 Task: Create new invoice with Date Opened :30-Apr-23, Select Customer: Tortilleria La Sabrocita, Terms: Payment Term 2. Make invoice entry for item-1 with Date: 30-Apr-23, Description: Pillsbury Ready To Bake! Cookie Dough Sugar (16 oz)_x000D_
, Action: Material, Income Account: Income:Sales, Quantity: 1, Unit Price: 8.2, Discount %: 10. Make entry for item-2 with Date: 30-Apr-23, Description: Kettle Chips Sea Salt & Vinegar, Action: Material, Income Account: Income:Sales, Quantity: 2, Unit Price: 7.5, Discount %: 5. Make entry for item-3 with Date: 30-Apr-23, Description: Mountain Dew Soda Can (12 oz x 12 ct), Action: Material, Income Account: Income:Sales, Quantity: 1, Unit Price: 8.5, Discount %: 7. Write Notes: 'Looking forward to serving you again.'. Post Invoice with Post Date: 30-Apr-23, Post to Accounts: Assets:Accounts Receivable. Pay / Process Payment with Transaction Date: 15-May-23, Amount: 29.535, Transfer Account: Checking Account. Print Invoice, display notes by going to Option, then go to Display Tab and check 'Invoice Notes'.
Action: Mouse pressed left at (138, 25)
Screenshot: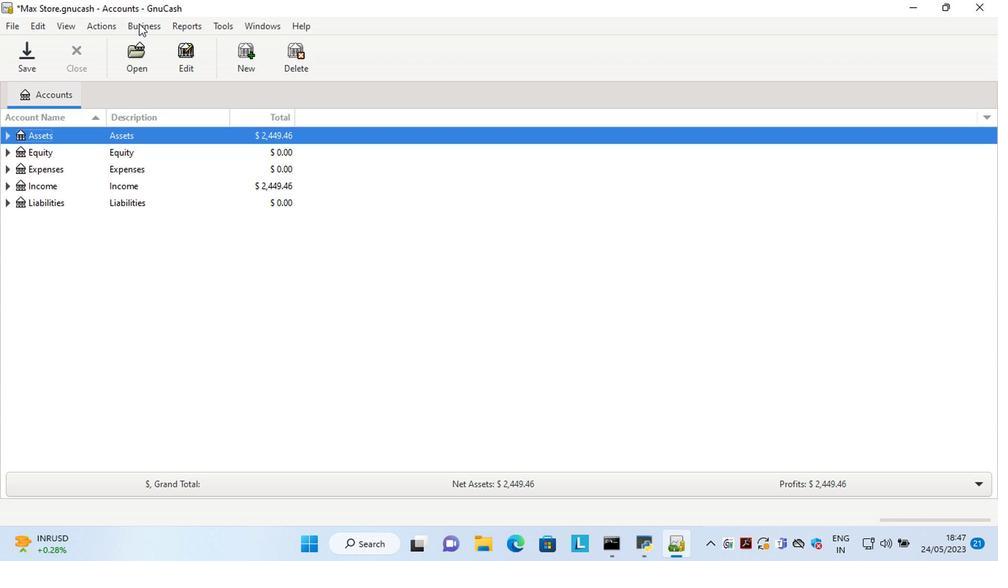
Action: Mouse moved to (307, 97)
Screenshot: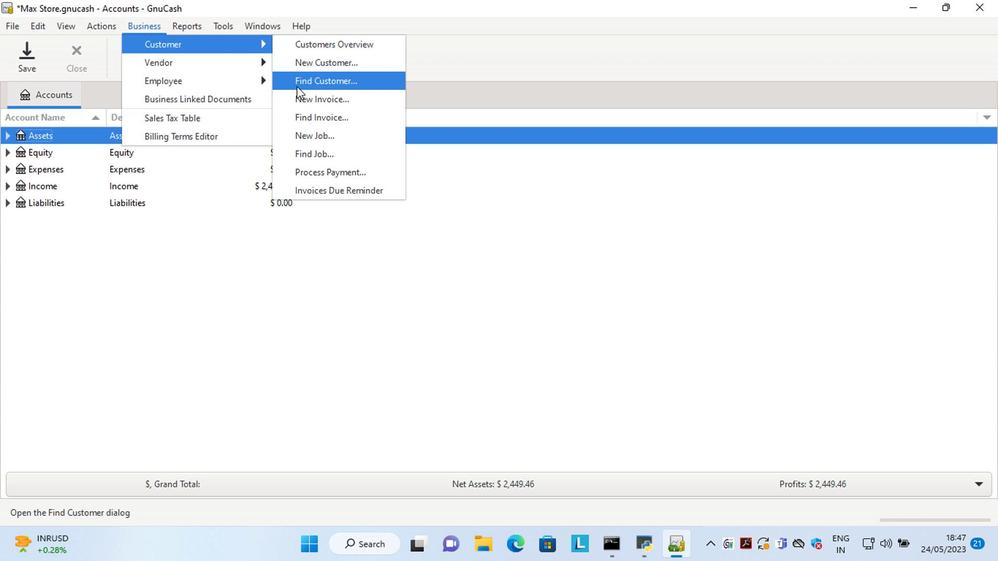 
Action: Mouse pressed left at (307, 97)
Screenshot: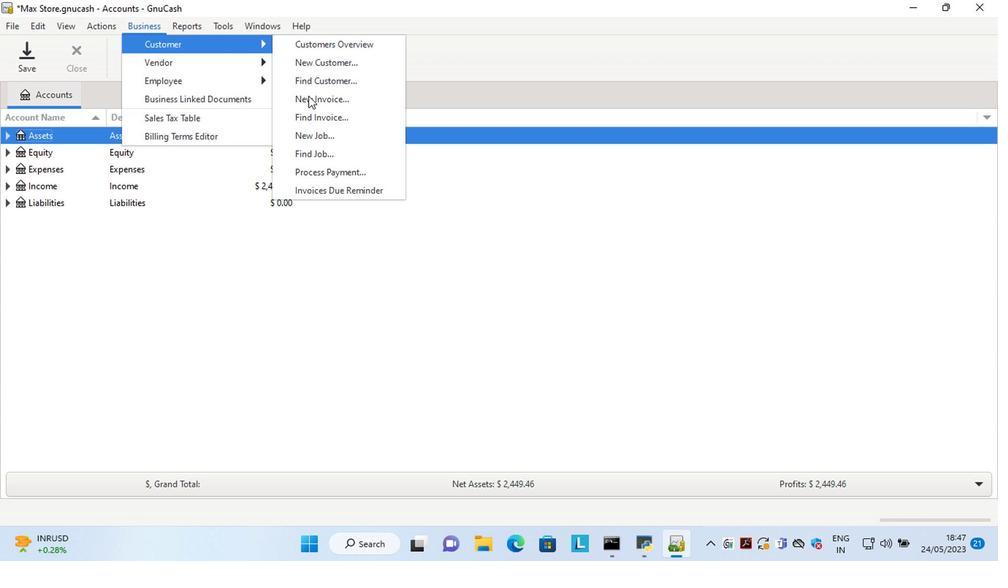 
Action: Mouse moved to (530, 223)
Screenshot: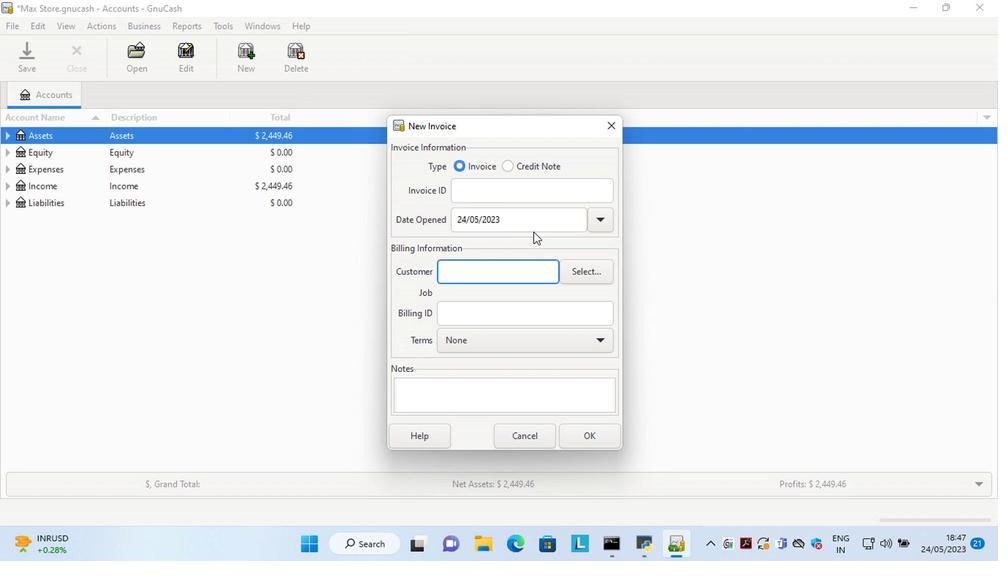 
Action: Mouse pressed left at (530, 223)
Screenshot: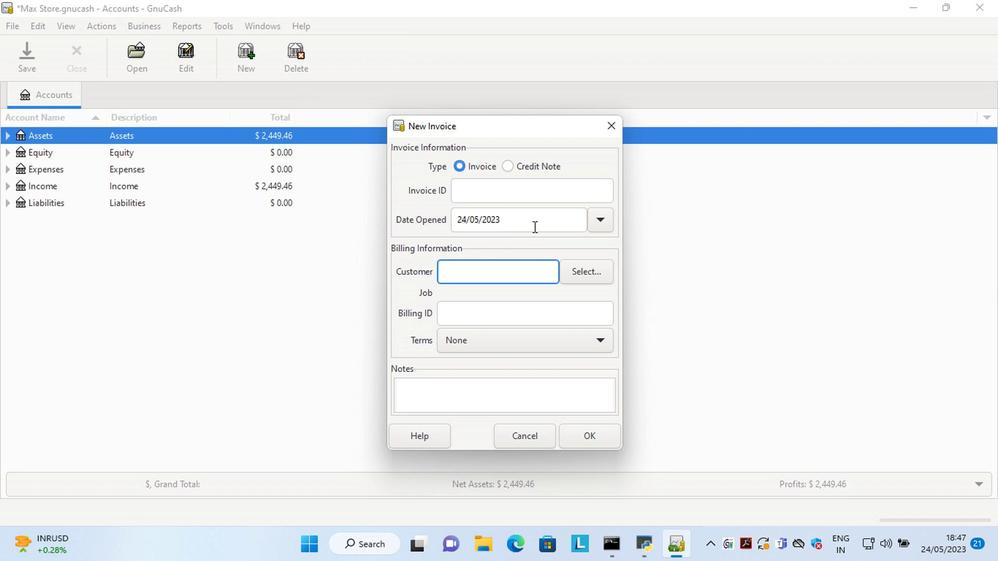 
Action: Key pressed <Key.left><Key.left><Key.left><Key.left><Key.left><Key.left><Key.left><Key.left><Key.left><Key.left><Key.left><Key.left><Key.left><Key.delete><Key.delete>30<Key.right><Key.right><Key.delete>4<Key.tab>
Screenshot: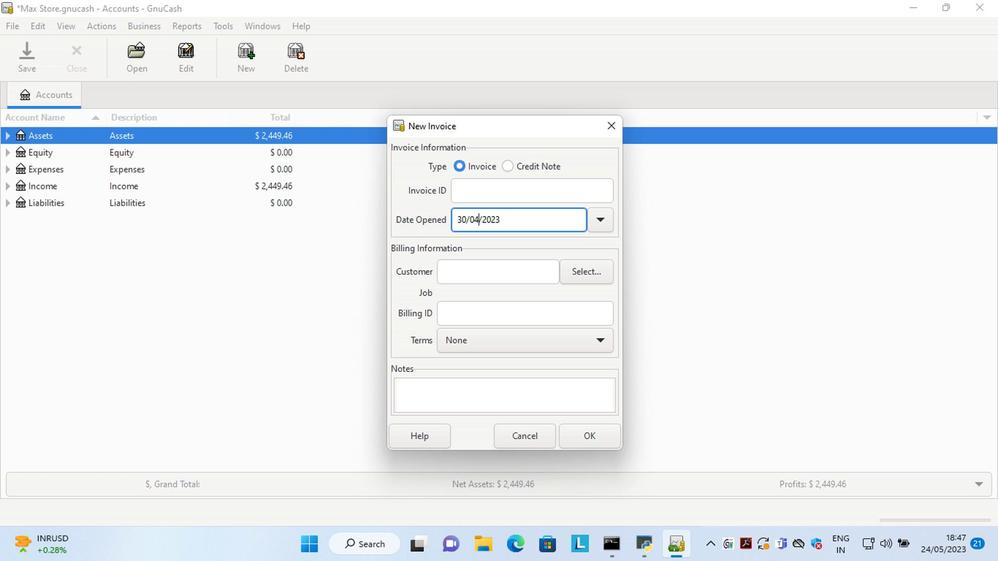 
Action: Mouse moved to (590, 276)
Screenshot: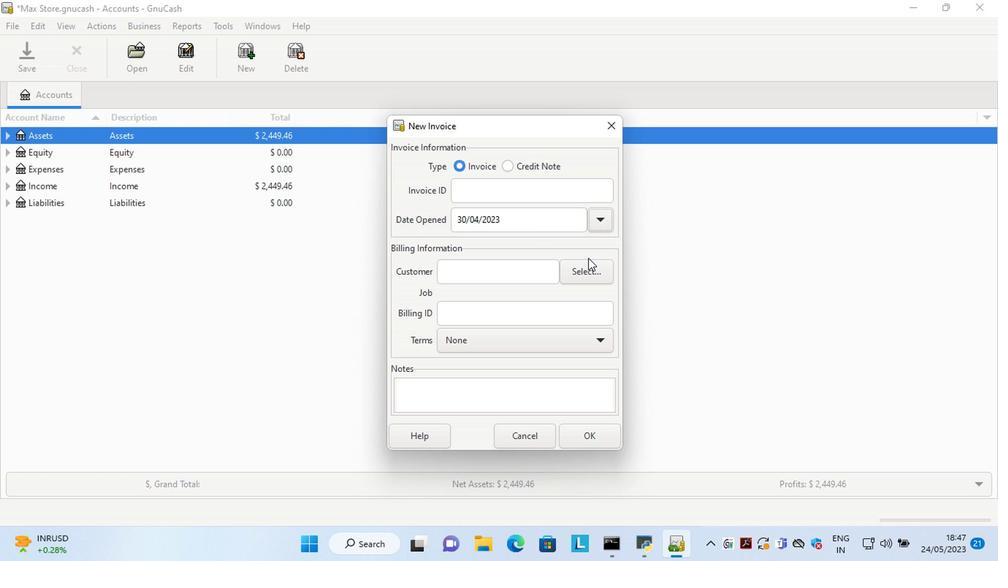 
Action: Mouse pressed left at (590, 276)
Screenshot: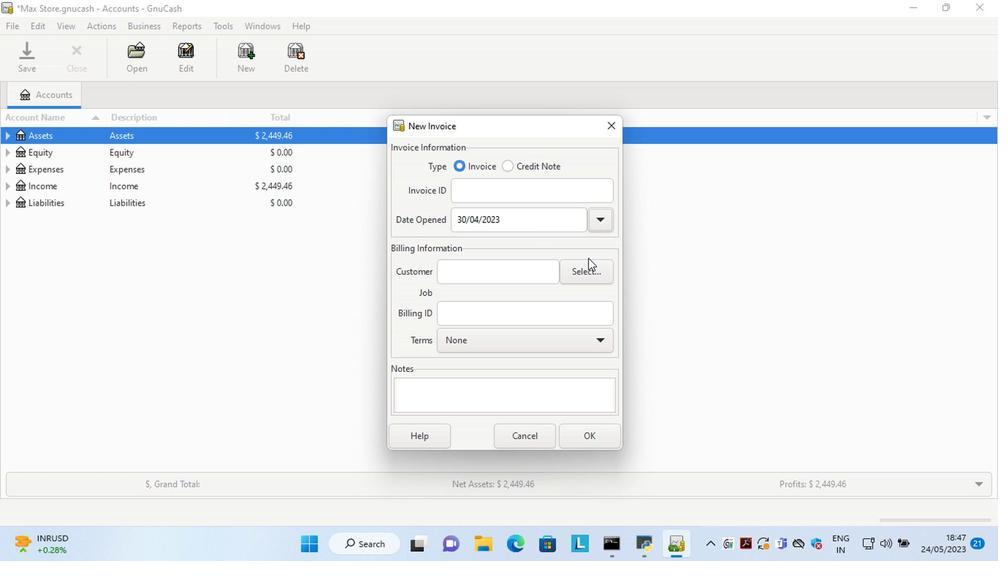 
Action: Mouse moved to (508, 253)
Screenshot: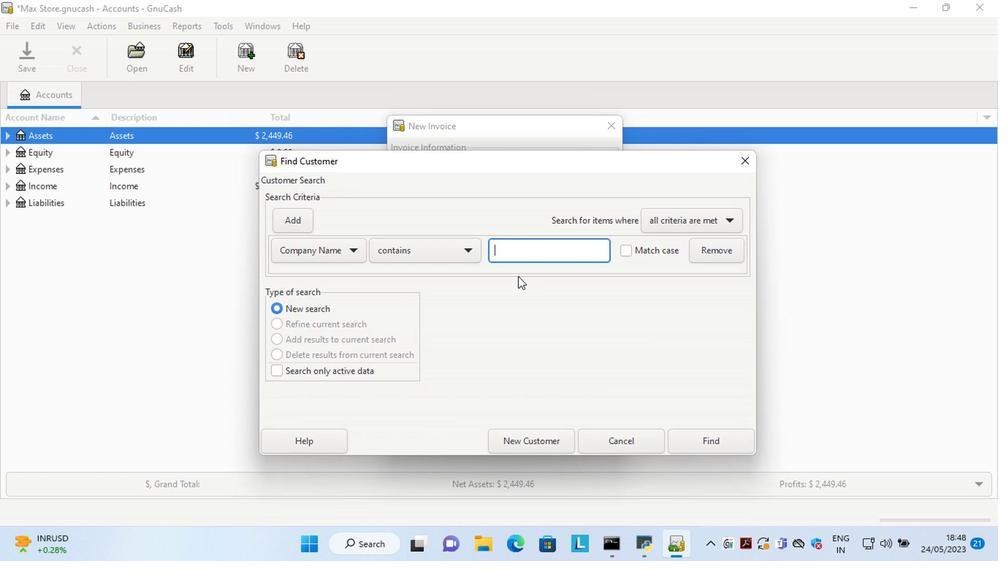
Action: Mouse pressed left at (508, 253)
Screenshot: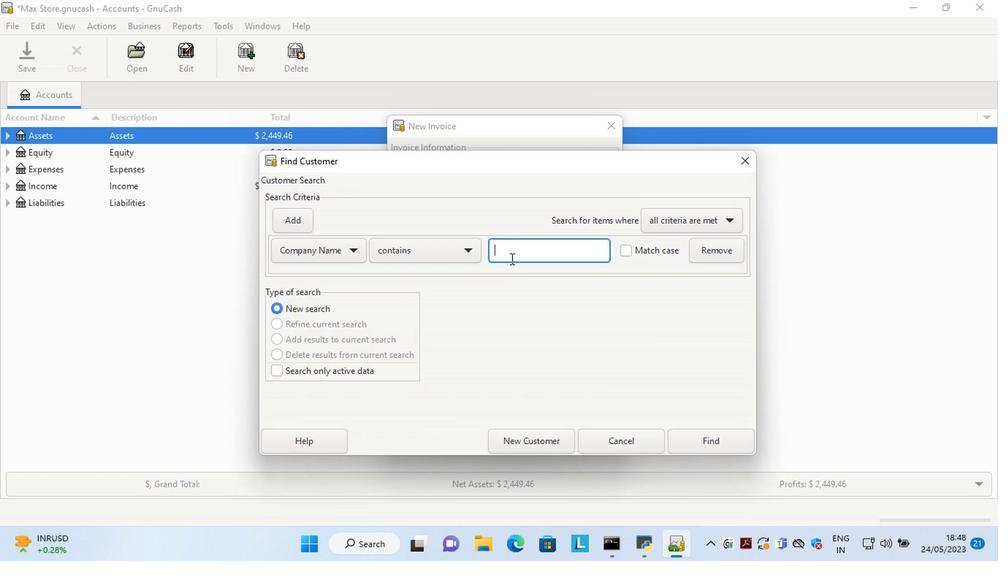 
Action: Key pressed <Key.shift>Torli<Key.backspace><Key.backspace>tilleria
Screenshot: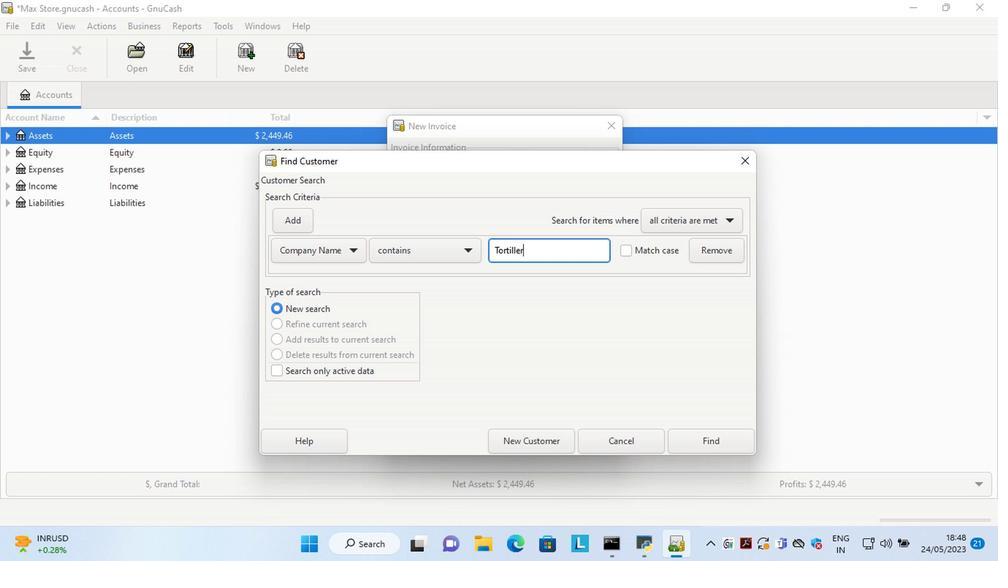 
Action: Mouse moved to (711, 441)
Screenshot: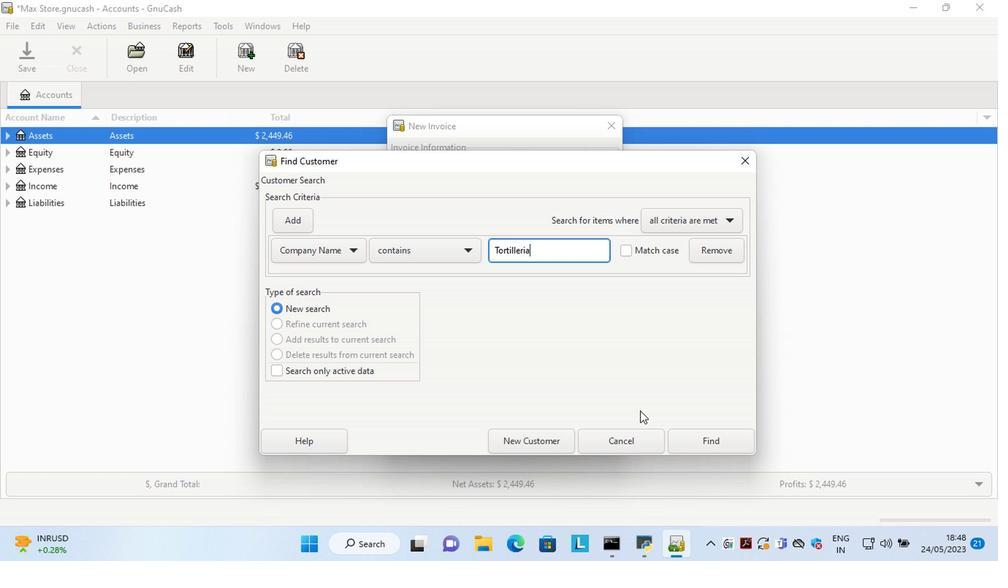 
Action: Mouse pressed left at (711, 441)
Screenshot: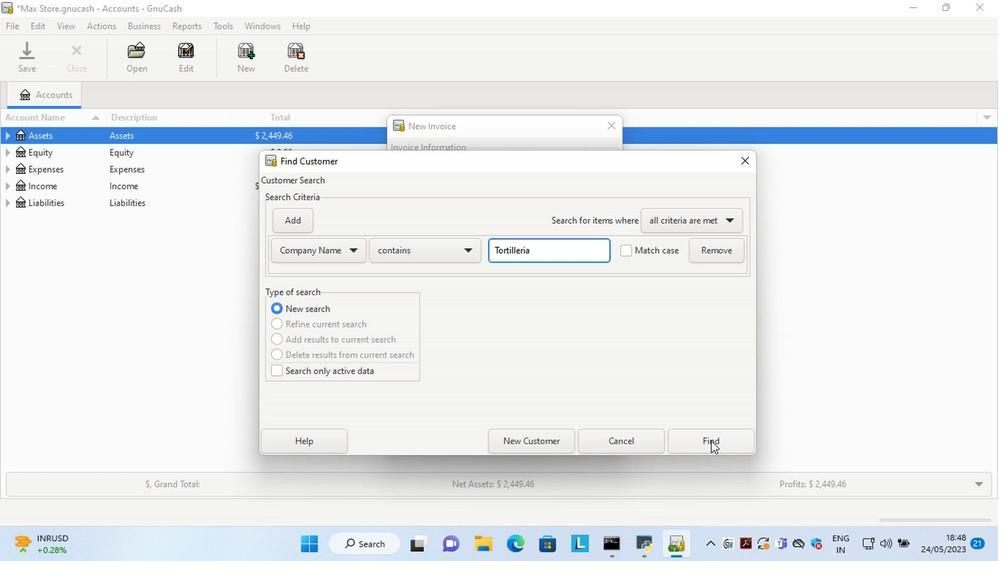 
Action: Mouse moved to (482, 292)
Screenshot: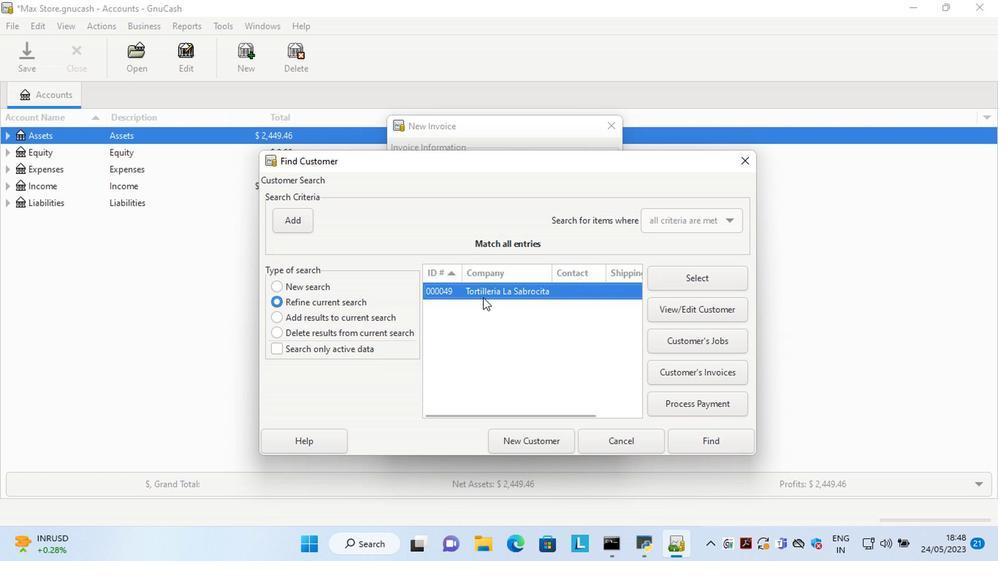 
Action: Mouse pressed left at (482, 292)
Screenshot: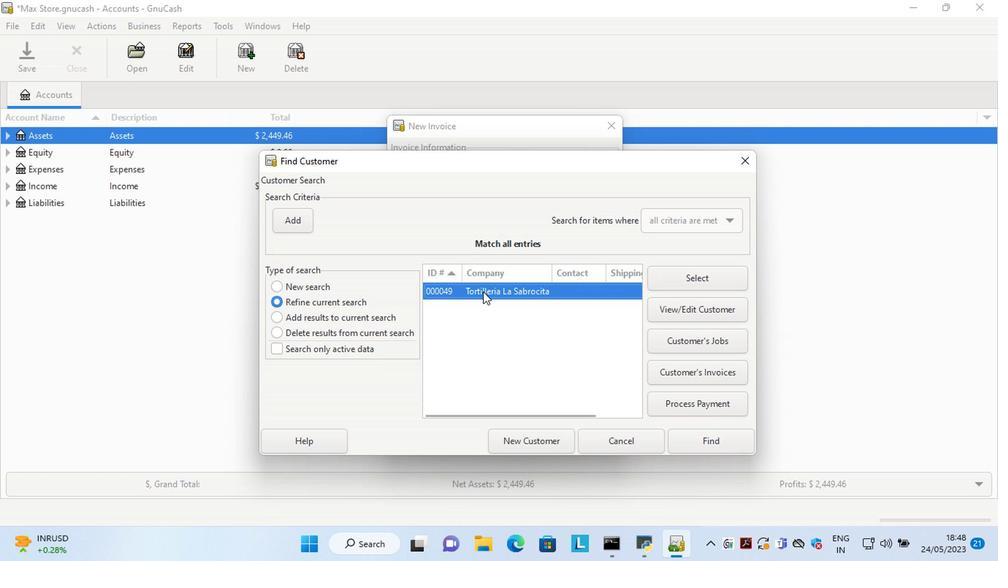 
Action: Mouse pressed left at (482, 292)
Screenshot: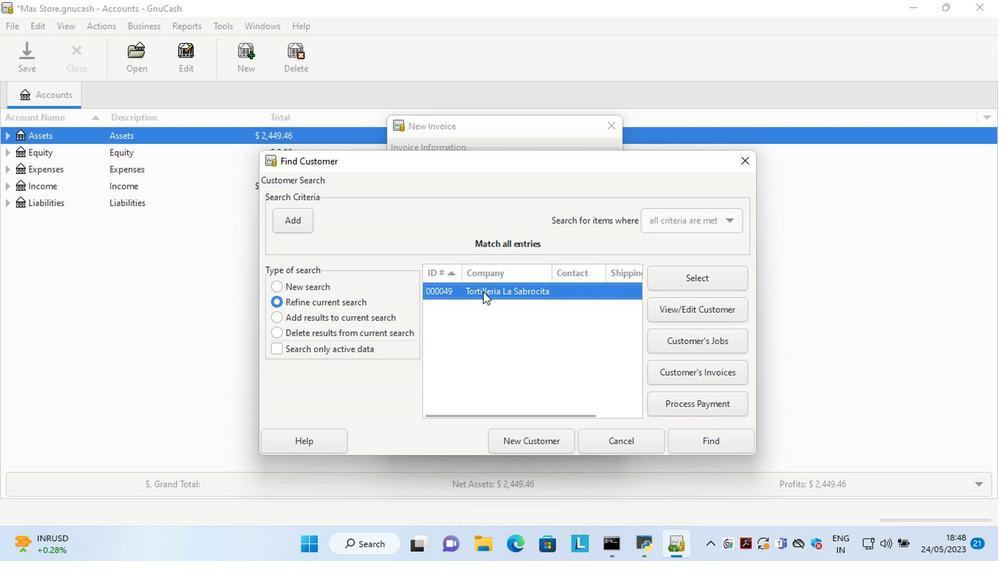 
Action: Mouse moved to (515, 349)
Screenshot: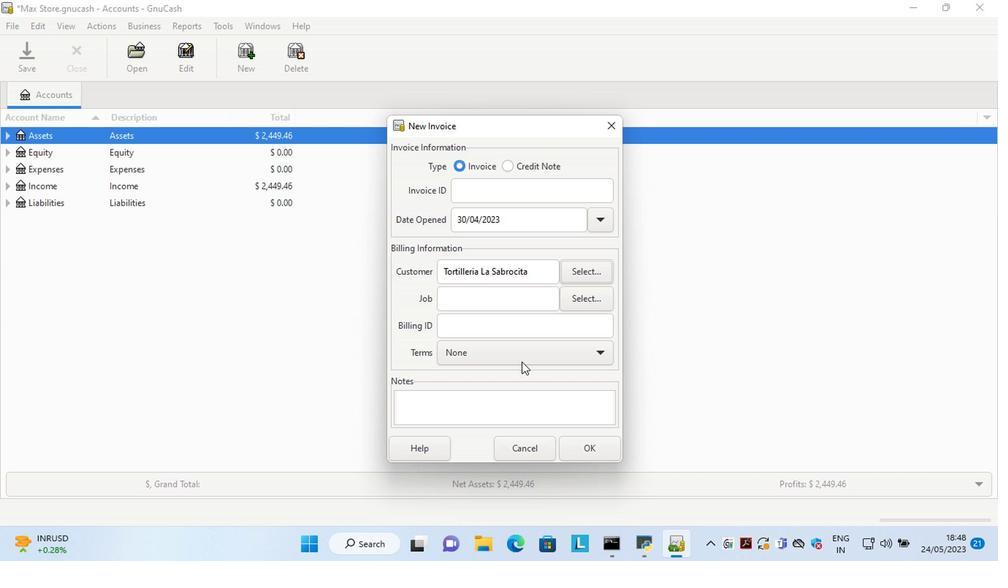 
Action: Mouse pressed left at (515, 349)
Screenshot: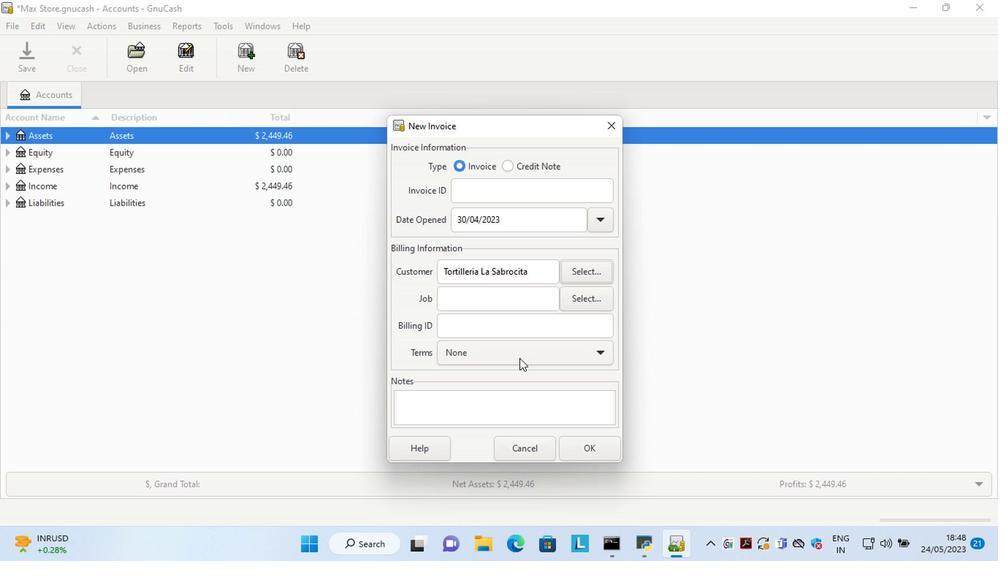 
Action: Mouse moved to (495, 395)
Screenshot: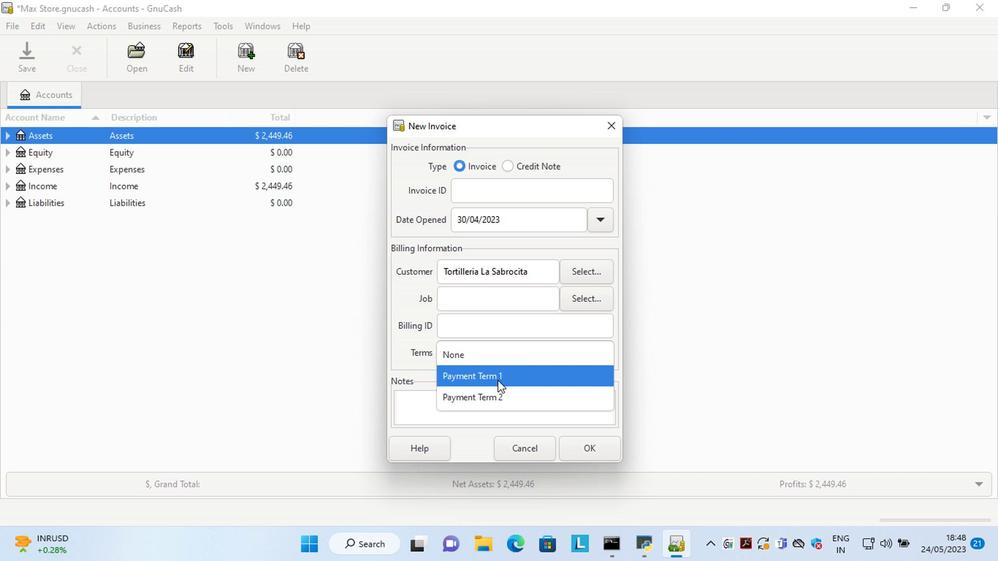 
Action: Mouse pressed left at (495, 395)
Screenshot: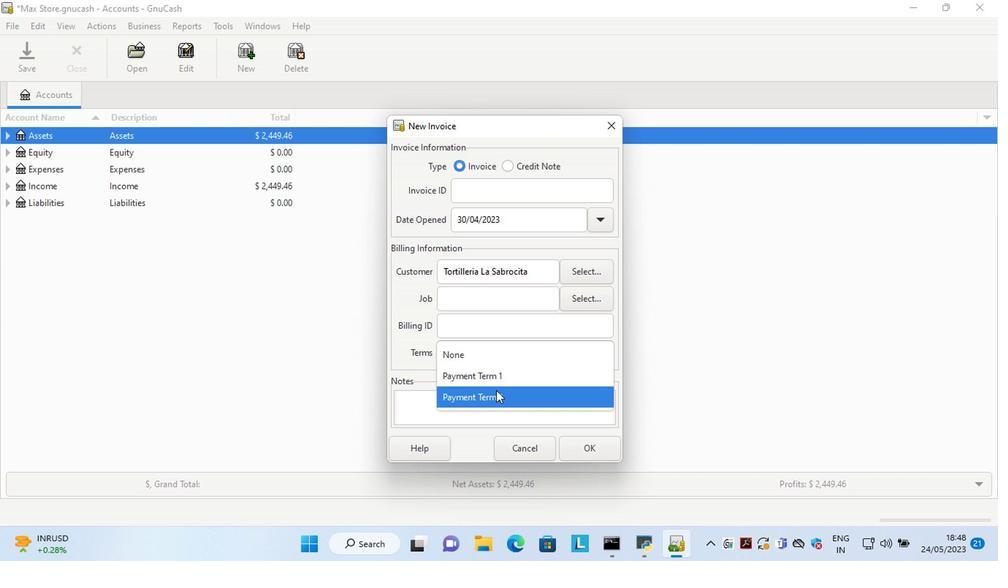 
Action: Mouse moved to (585, 452)
Screenshot: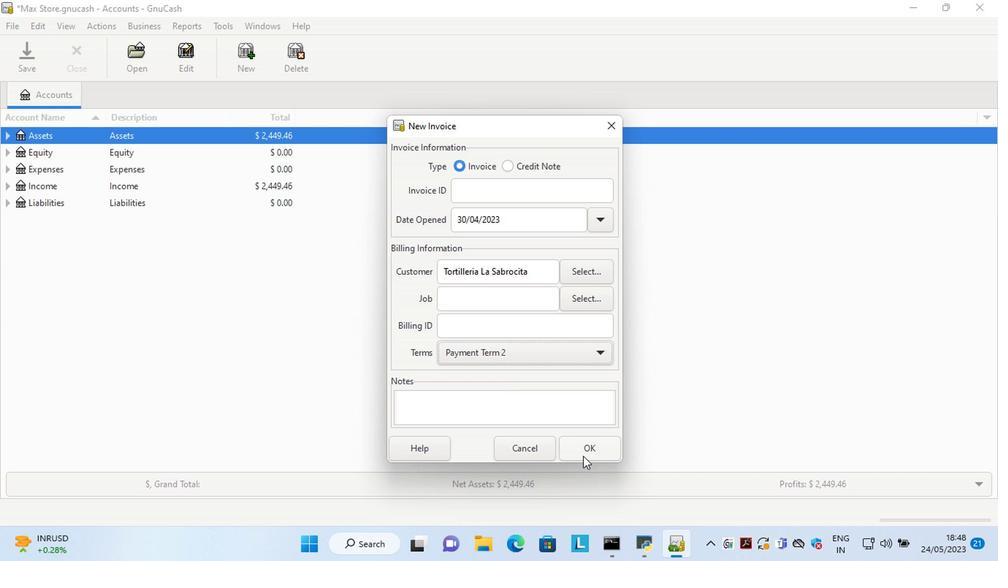
Action: Mouse pressed left at (585, 452)
Screenshot: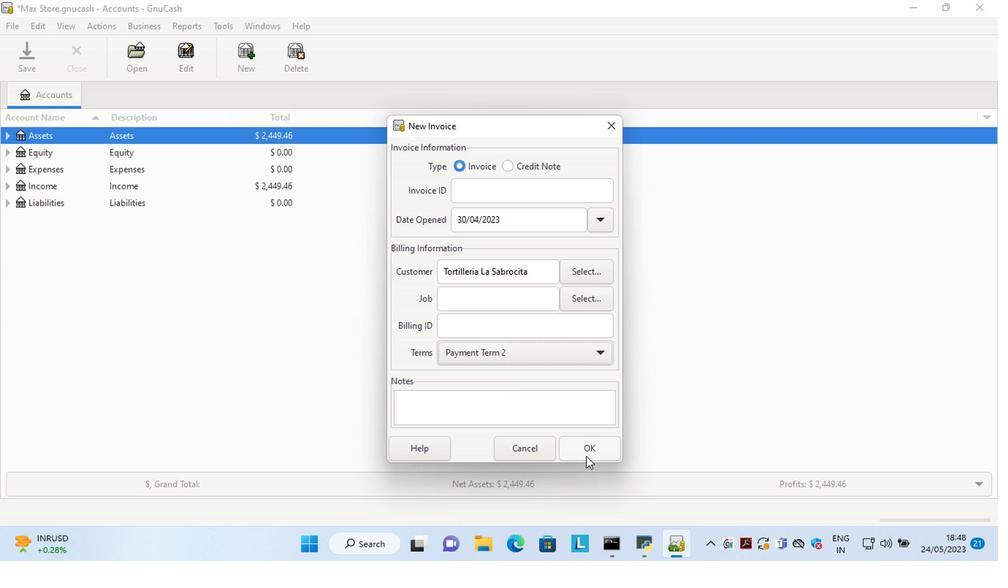 
Action: Mouse moved to (450, 429)
Screenshot: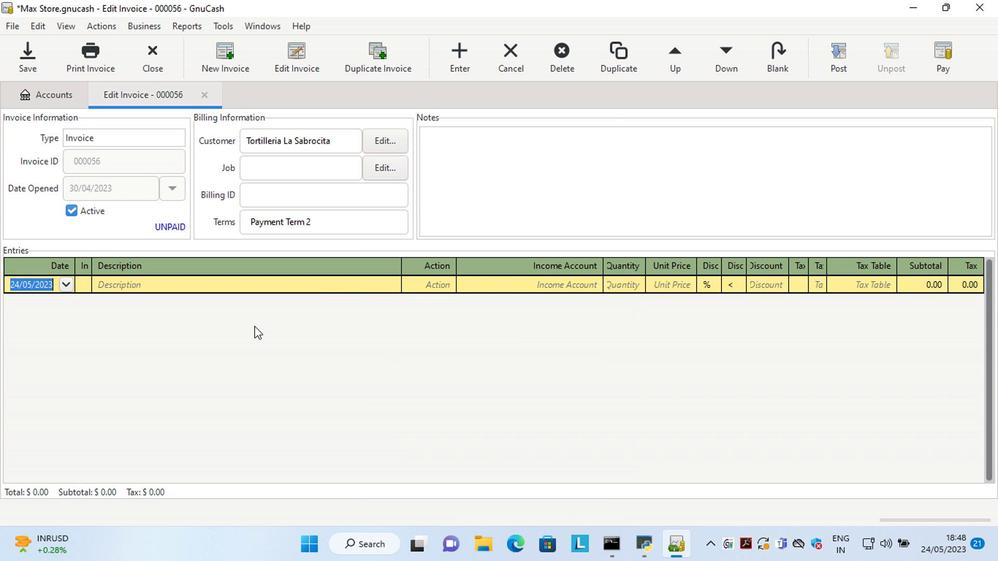 
Action: Key pressed <Key.left><Key.left><Key.left>
Screenshot: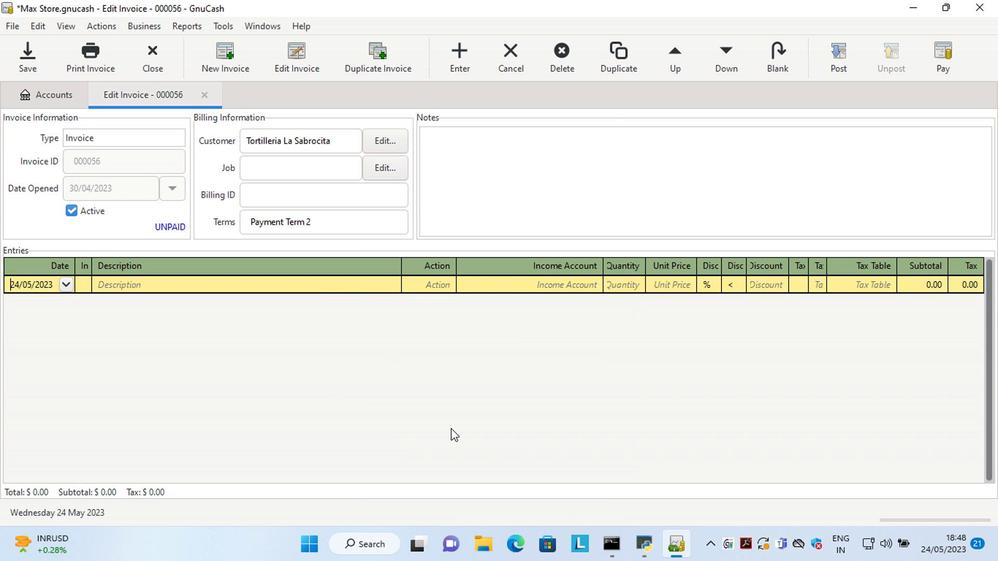 
Action: Mouse moved to (450, 429)
Screenshot: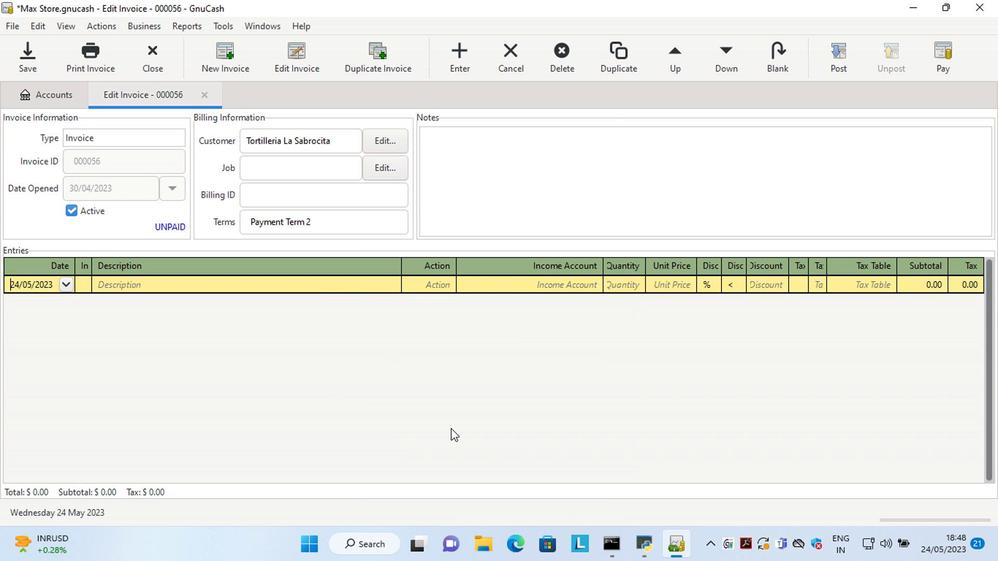 
Action: Key pressed <Key.delete><Key.delete>30<Key.tab><Key.right><Key.left><Key.left>
Screenshot: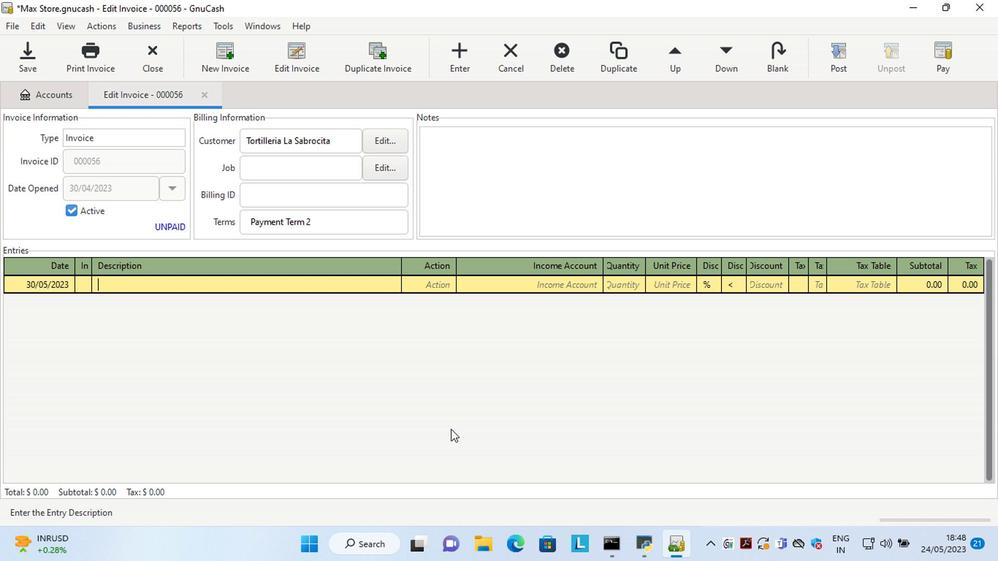 
Action: Mouse moved to (37, 283)
Screenshot: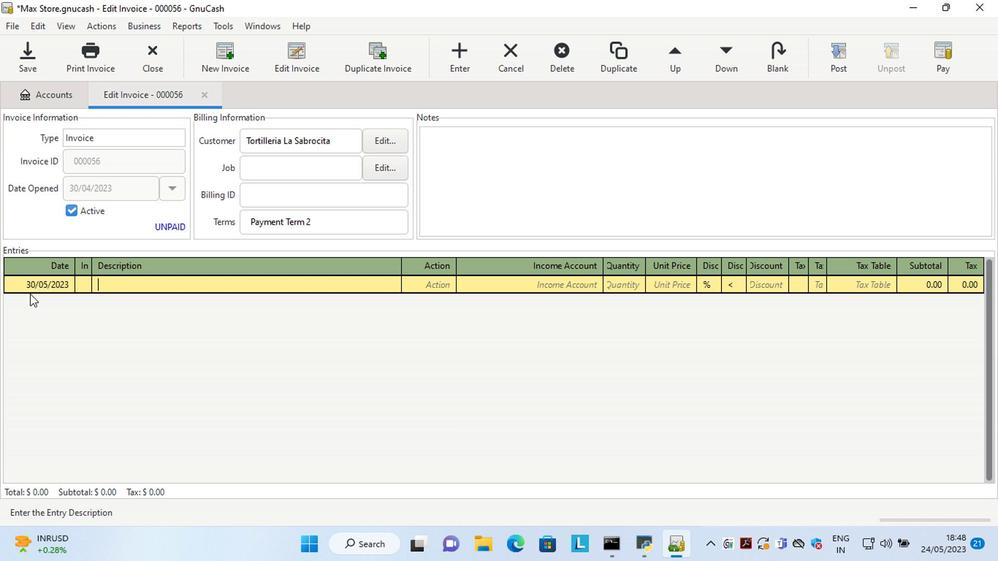 
Action: Mouse pressed left at (37, 283)
Screenshot: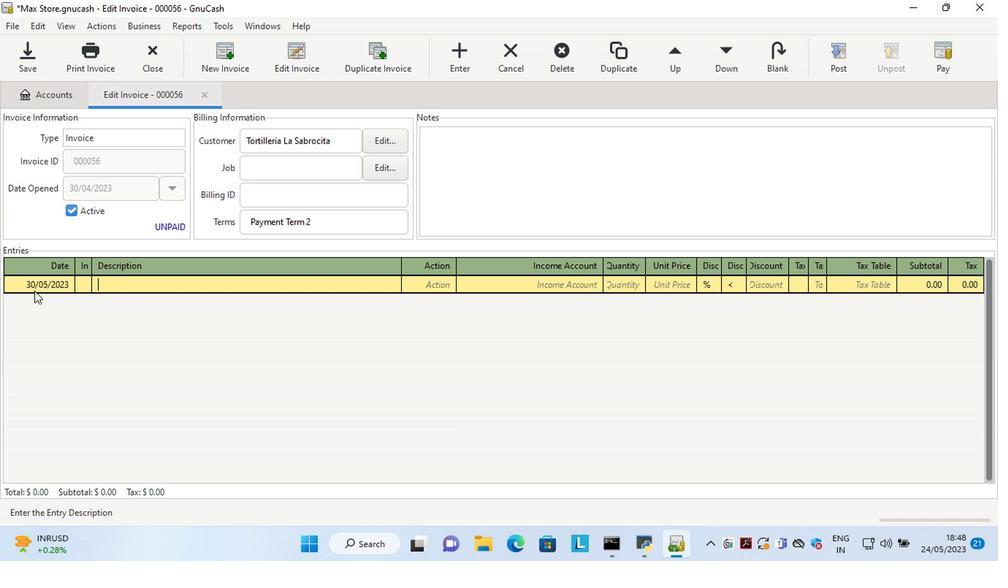 
Action: Mouse moved to (378, 353)
Screenshot: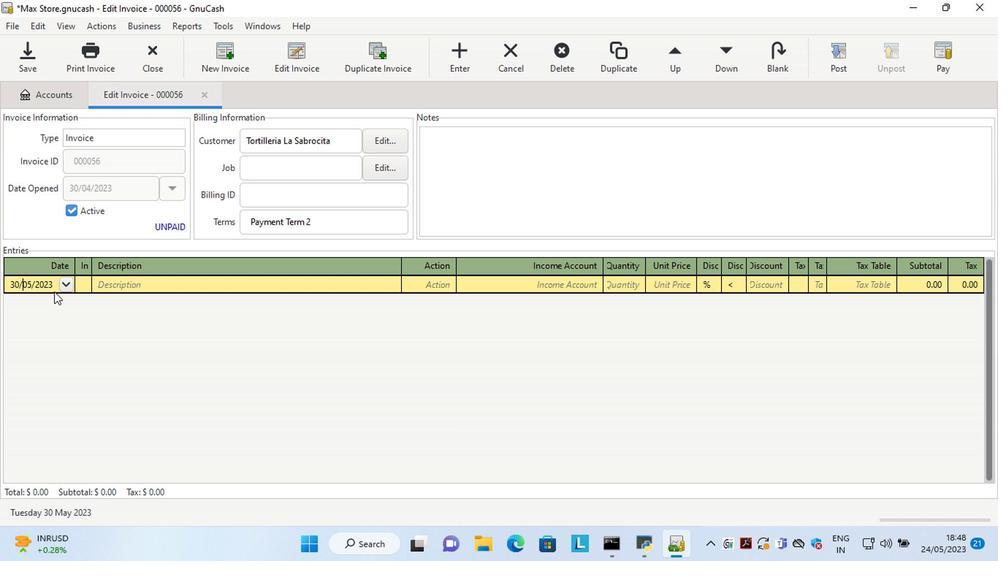 
Action: Key pressed <Key.right><Key.delete>4<Key.tab><Key.shift>Pillsbury<Key.space><Key.shift>Ready<Key.space><Key.shift>To<Key.space><Key.shift>Bake<Key.shift>!<Key.space><Key.shift>Cookie<Key.space><Key.shift>Dough<Key.space><Key.shift>Sugar<Key.space><Key.shift_r>(16<Key.space>oz<Key.shift_r>)<Key.tab>ma<Key.tab>sale<Key.tab>1<Key.tab>8.20
Screenshot: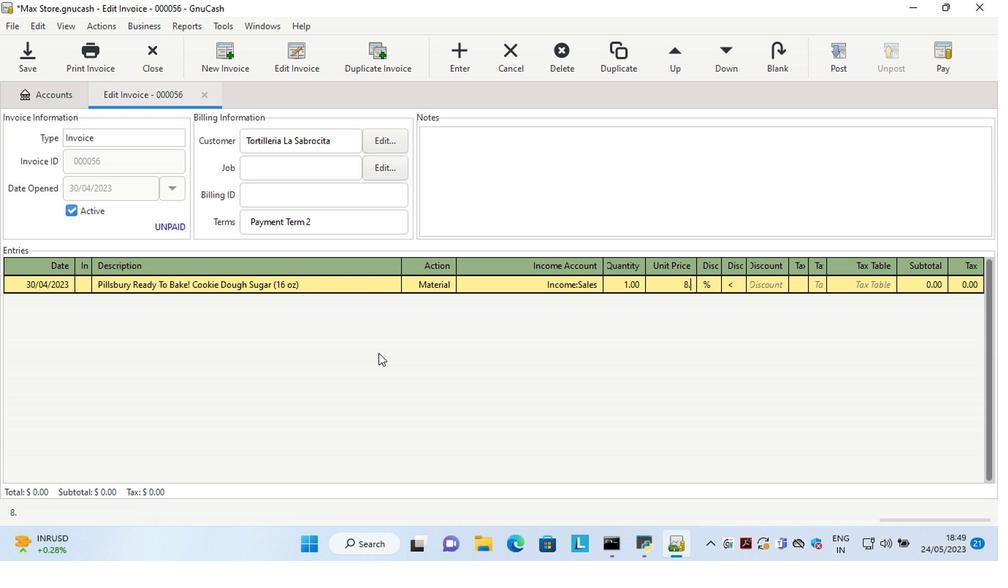 
Action: Mouse moved to (735, 286)
Screenshot: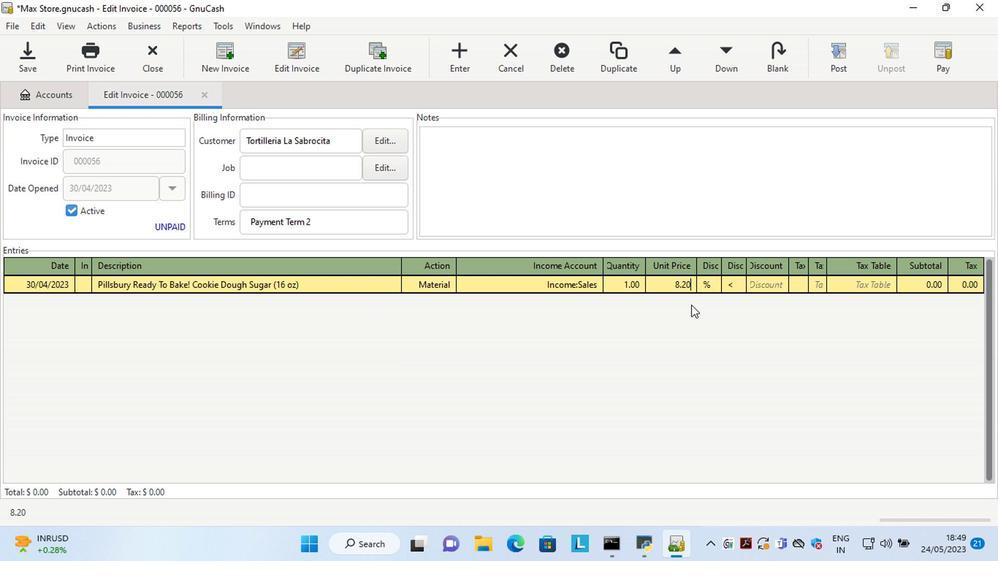 
Action: Mouse pressed left at (735, 286)
Screenshot: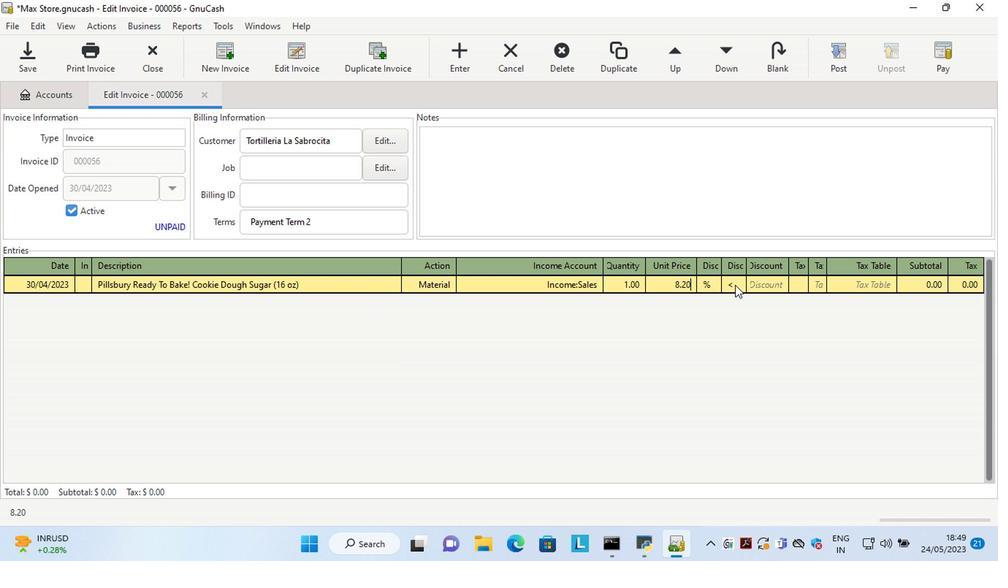 
Action: Mouse moved to (759, 283)
Screenshot: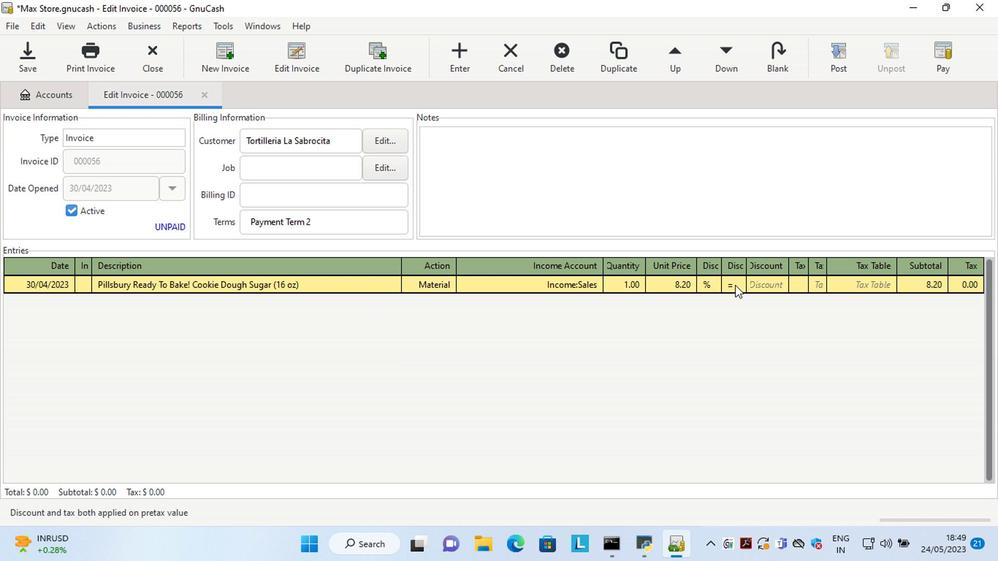 
Action: Mouse pressed left at (759, 283)
Screenshot: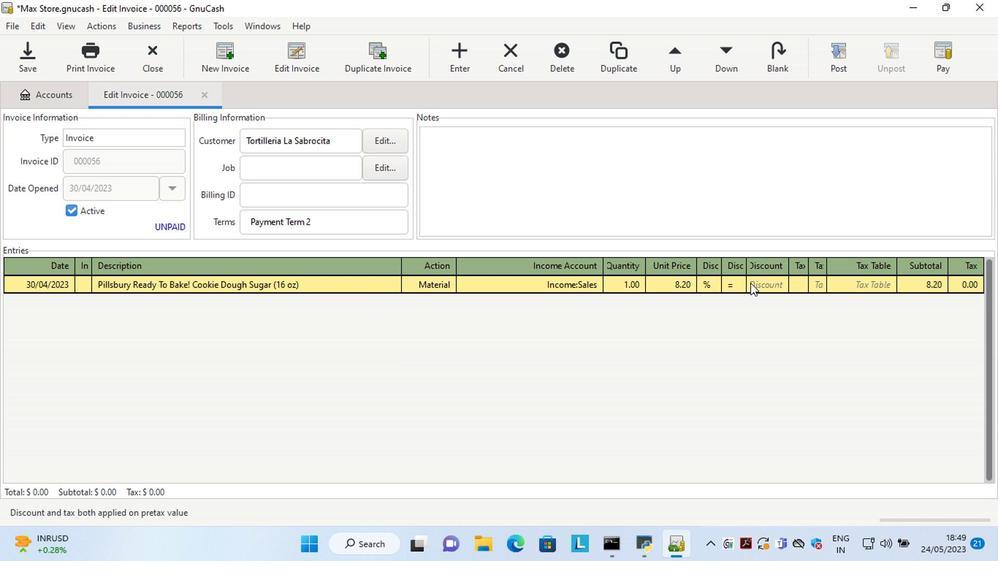 
Action: Key pressed 10<Key.tab><Key.tab><Key.shift>Kettle<Key.space><Key.shift>Chips<Key.space><Key.shift>Sea<Key.space><Key.shift>Salt<Key.space><Key.shift>&<Key.space><Key.shift>Vinegar<Key.tab>ma<Key.tab>sale<Key.tab>2<Key.tab>7.5<Key.tab>
Screenshot: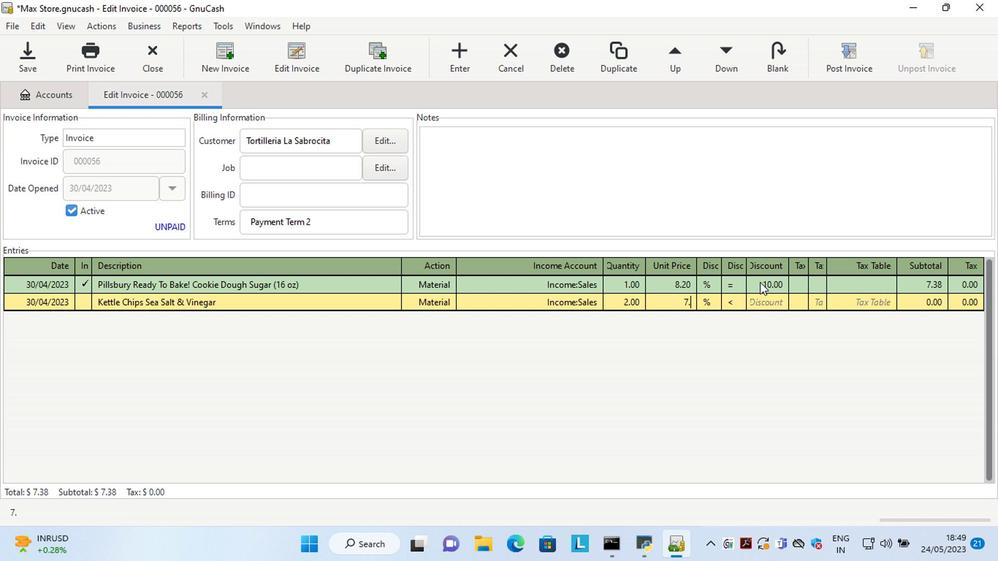 
Action: Mouse moved to (733, 306)
Screenshot: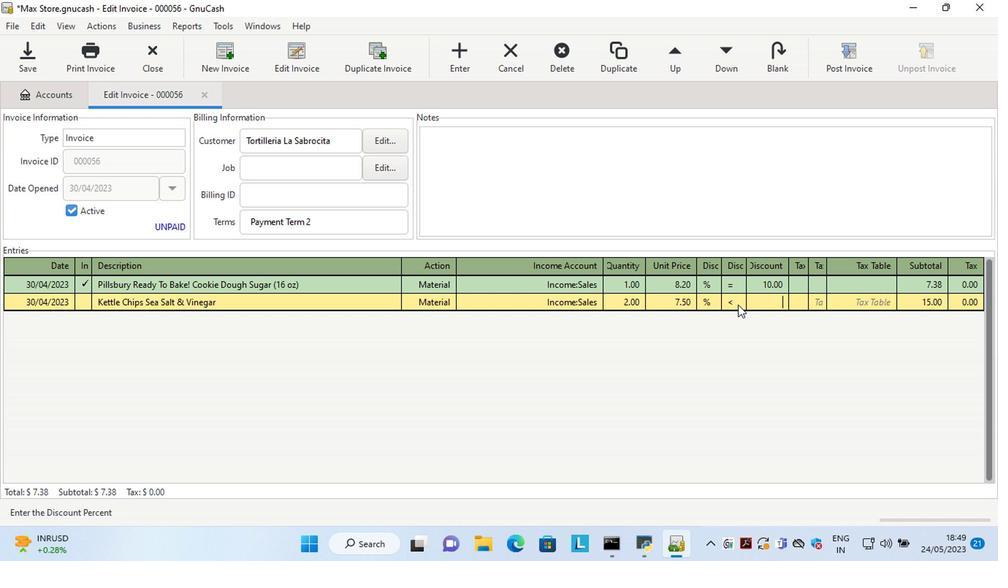 
Action: Mouse pressed left at (734, 306)
Screenshot: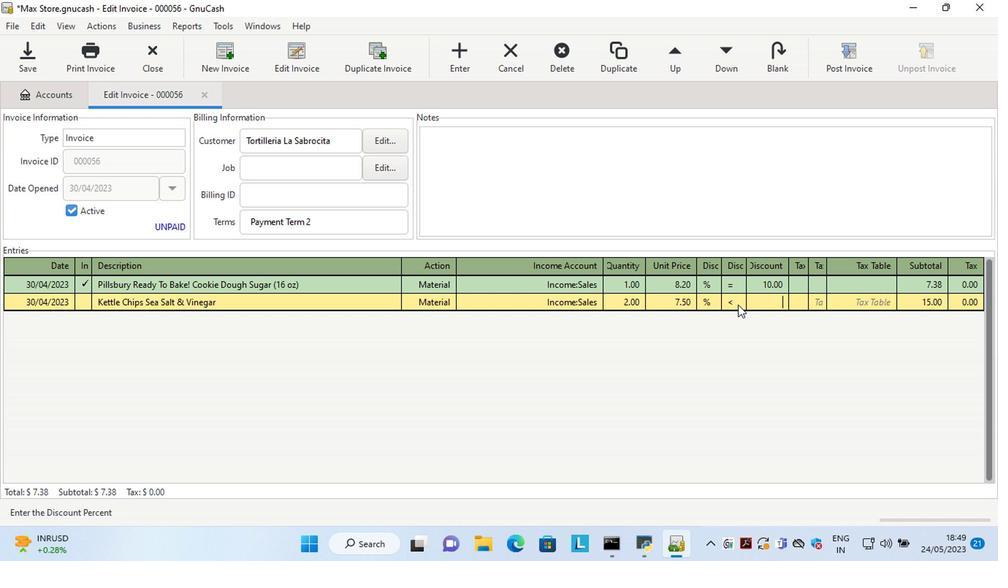 
Action: Mouse moved to (777, 299)
Screenshot: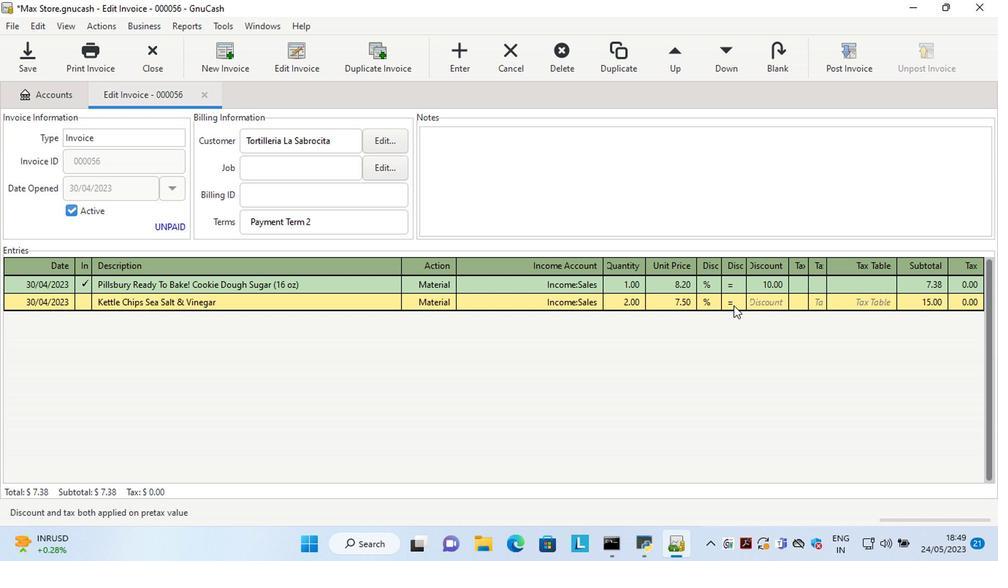 
Action: Mouse pressed left at (777, 299)
Screenshot: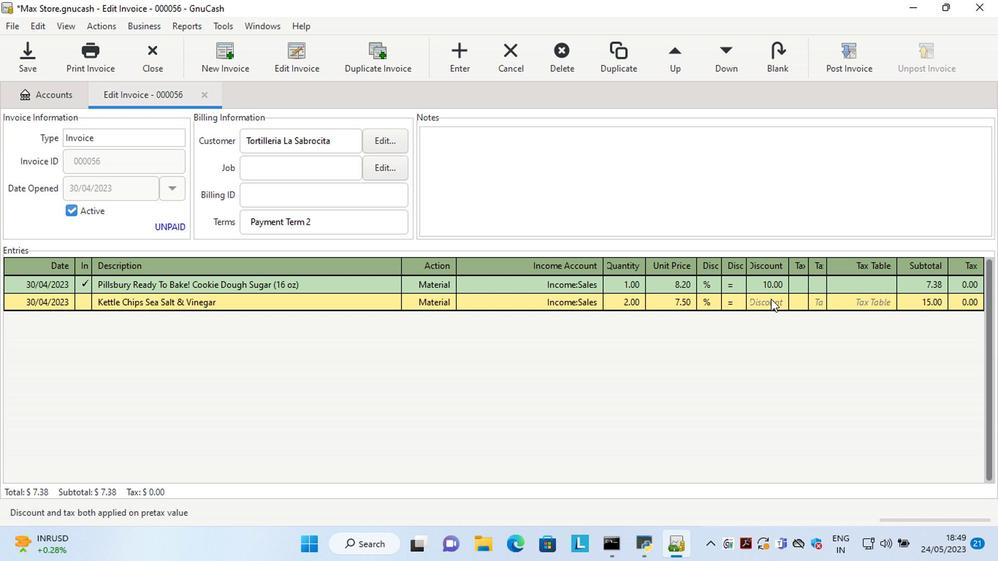 
Action: Key pressed 5<Key.tab><Key.tab><Key.shift>Mountain<Key.space><Key.shift>Dew<Key.space><Key.shift>Soda<Key.space><Key.shift>Can<Key.space><Key.shift_r>(12<Key.space>oz<Key.space>x<Key.space>12<Key.space>ct<Key.shift_r>)<Key.tab>ma<Key.tab>in<Key.down><Key.down><Key.down><Key.tab>1<Key.tab>8.5<Key.tab>
Screenshot: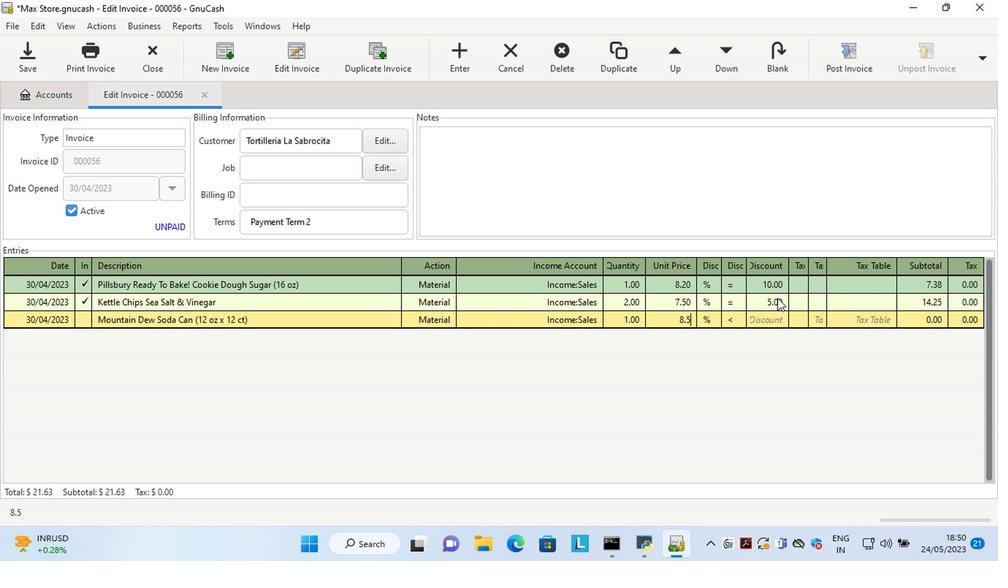 
Action: Mouse moved to (731, 320)
Screenshot: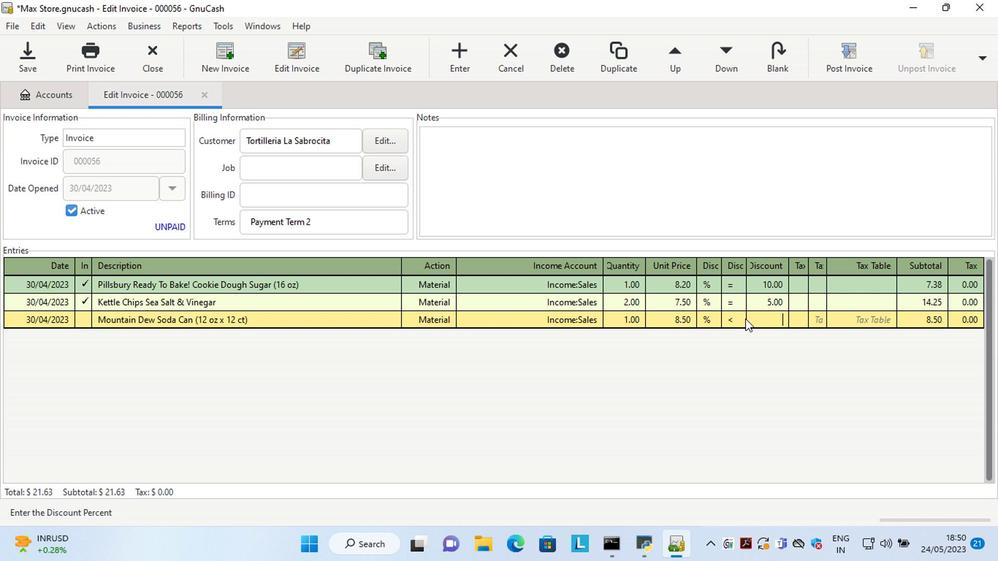 
Action: Mouse pressed left at (731, 320)
Screenshot: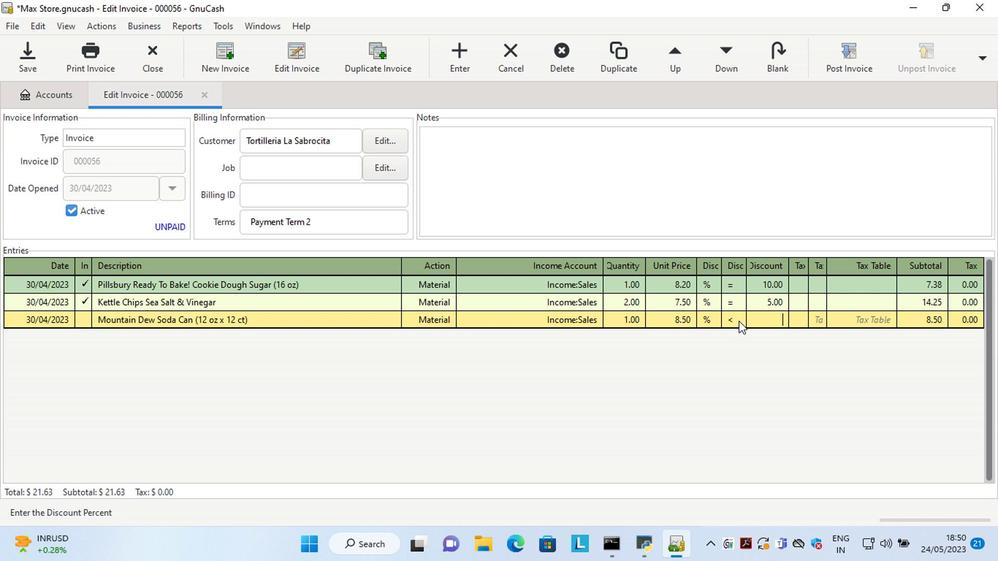 
Action: Mouse moved to (766, 318)
Screenshot: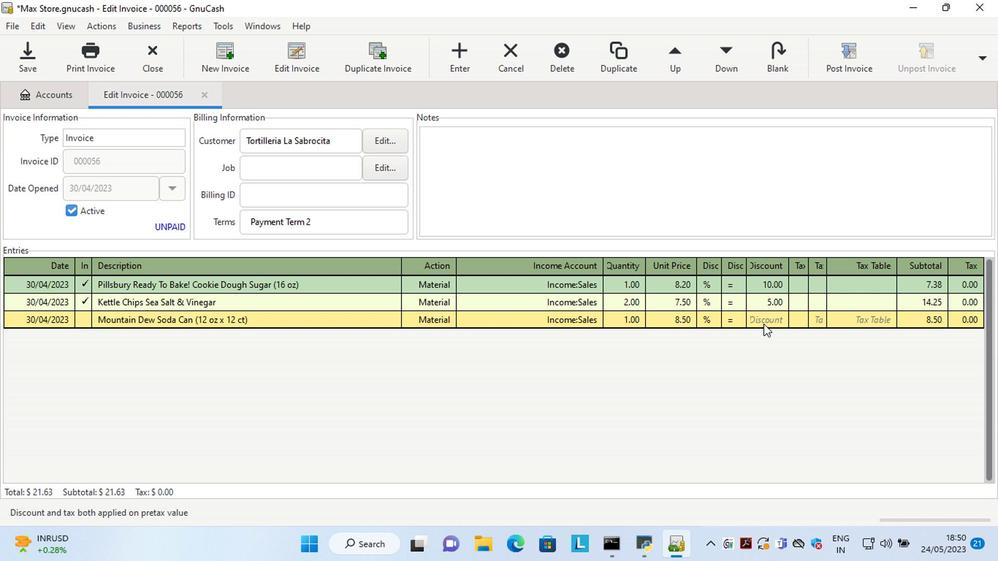 
Action: Mouse pressed left at (766, 318)
Screenshot: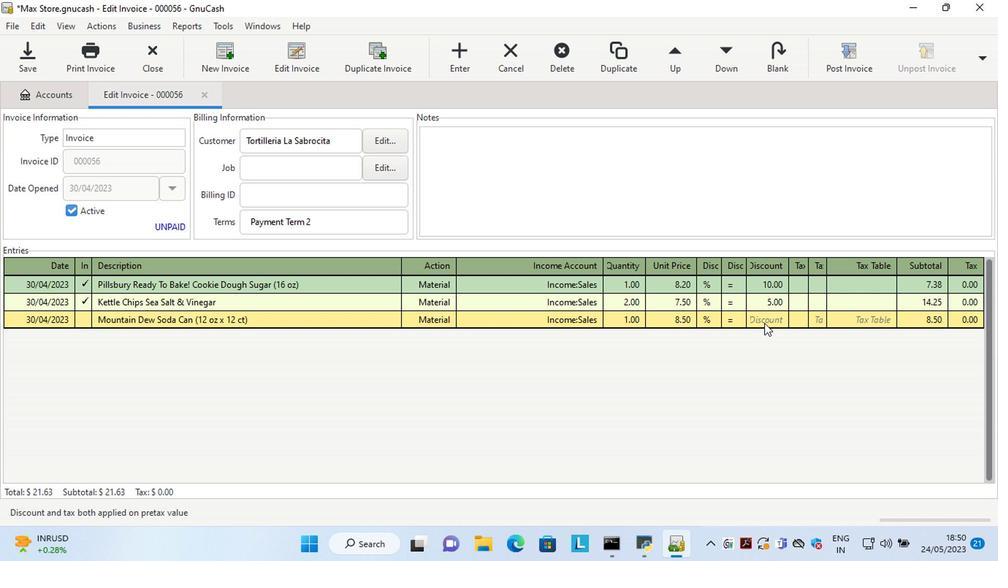 
Action: Key pressed 7<Key.tab>
Screenshot: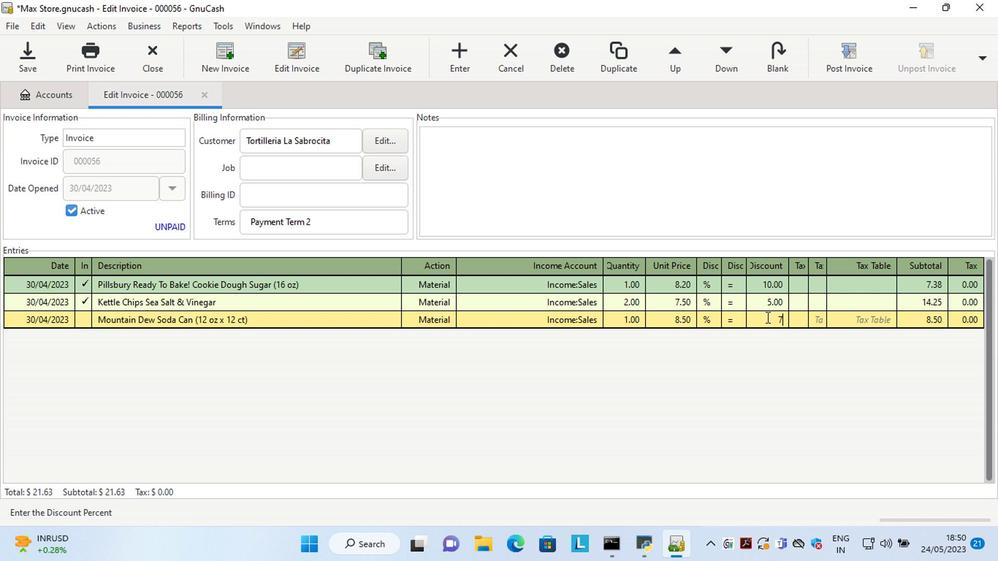 
Action: Mouse moved to (547, 182)
Screenshot: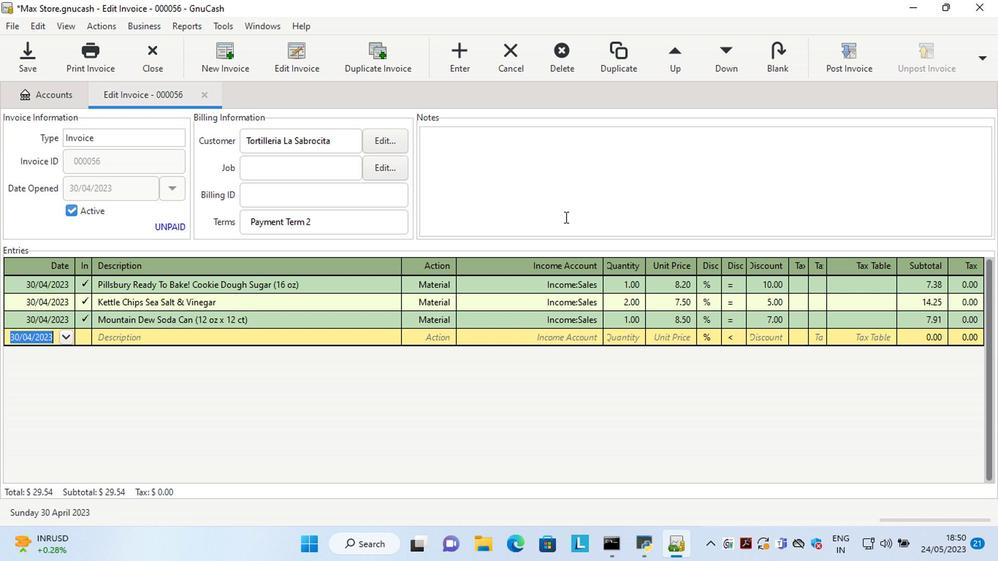 
Action: Mouse pressed left at (547, 182)
Screenshot: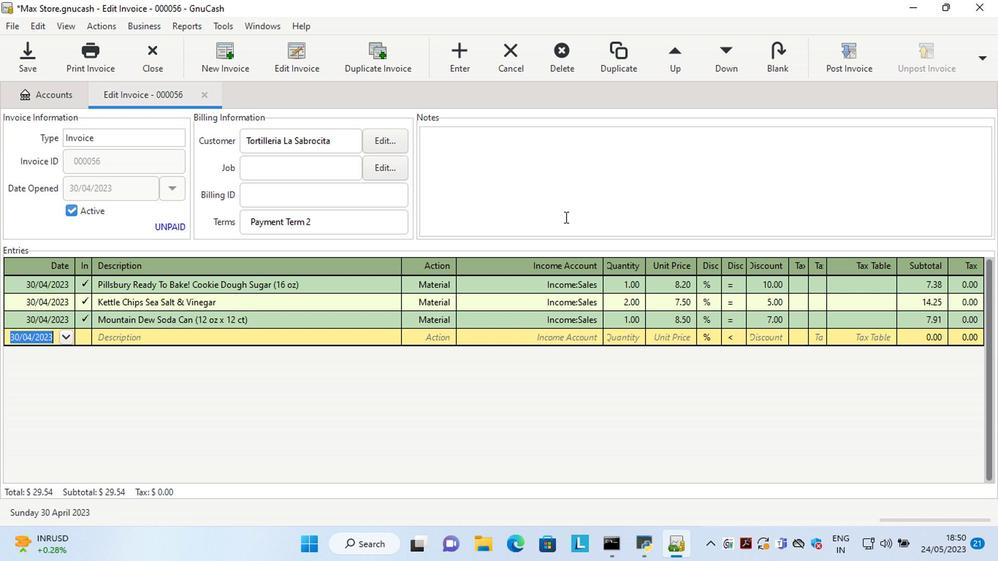 
Action: Key pressed <Key.shift>Looking<Key.space>forward<Key.space>to<Key.space>serving<Key.space>you<Key.space>again.
Screenshot: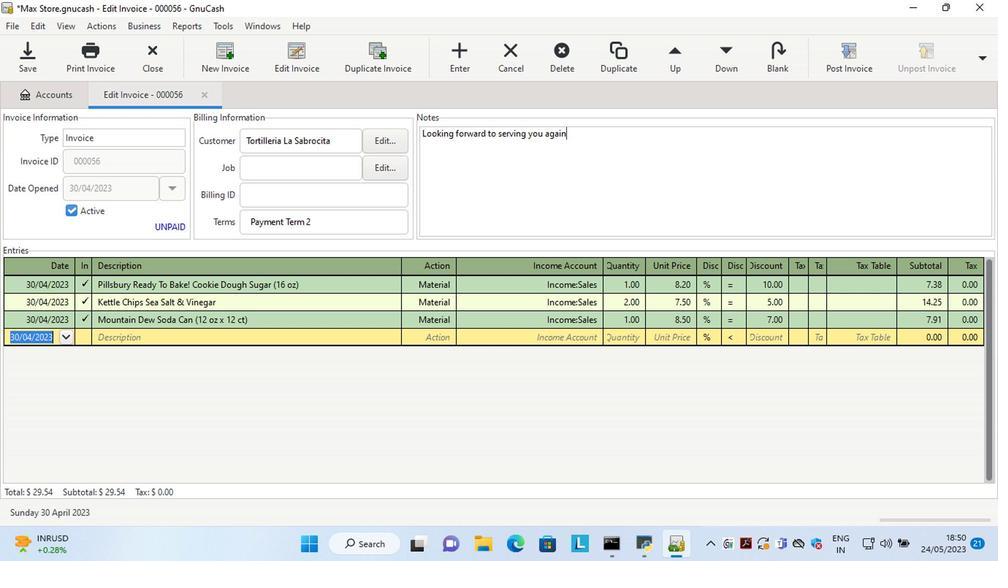 
Action: Mouse moved to (857, 58)
Screenshot: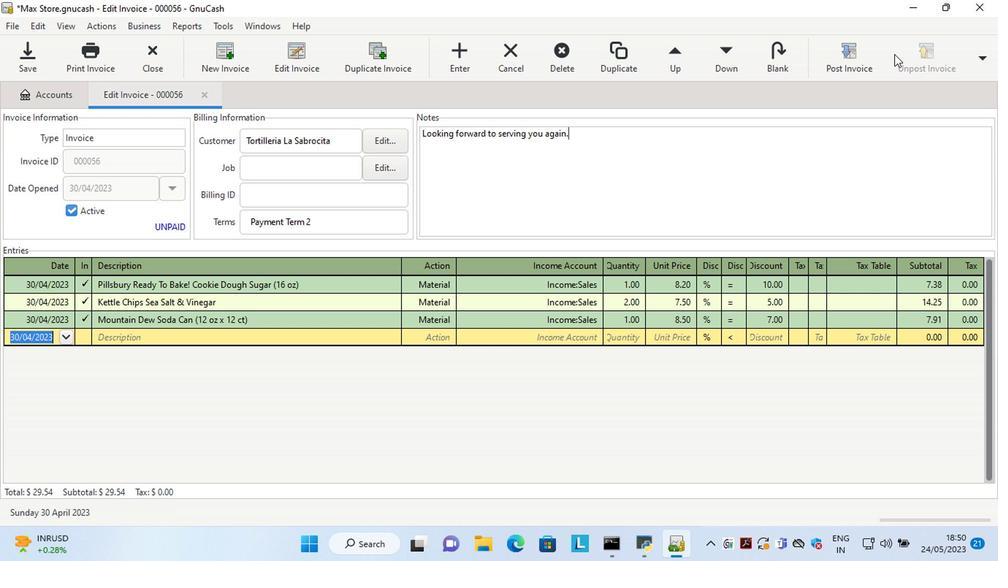
Action: Mouse pressed left at (857, 58)
Screenshot: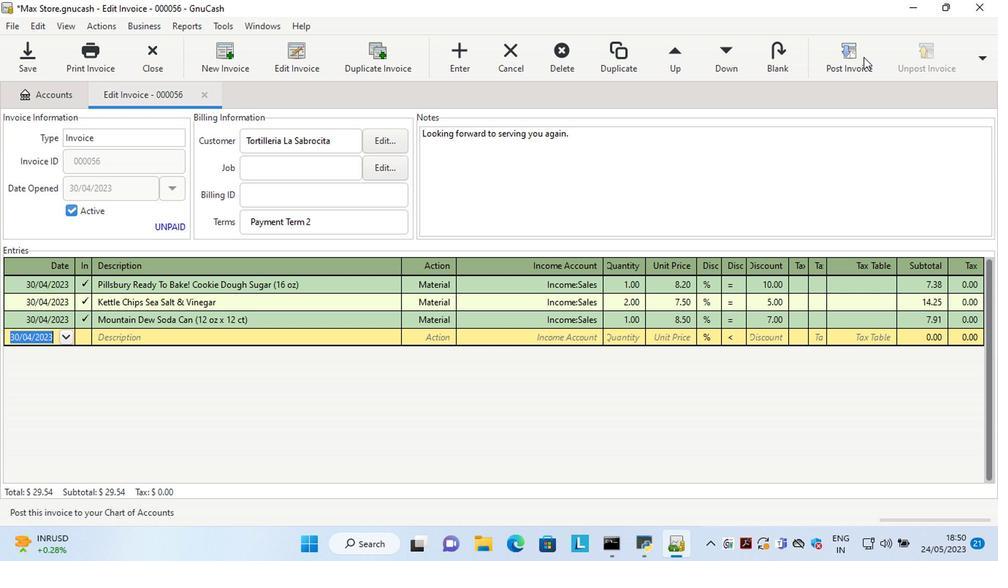 
Action: Mouse moved to (520, 240)
Screenshot: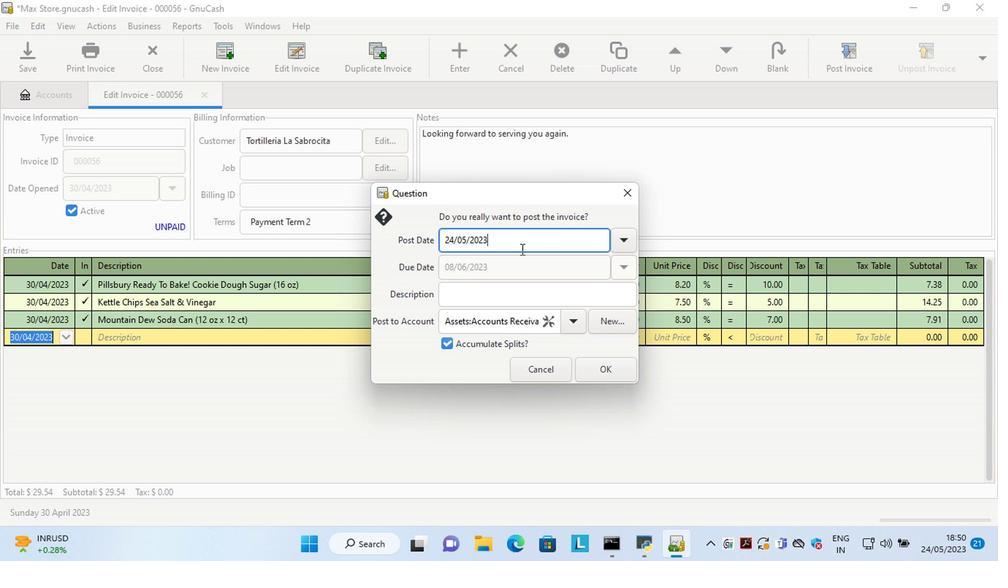 
Action: Mouse pressed left at (520, 240)
Screenshot: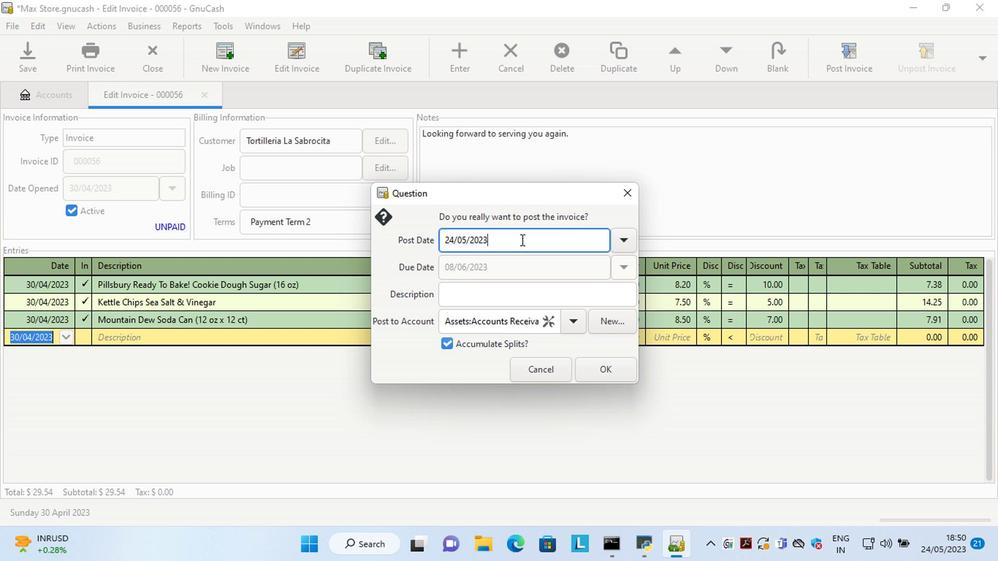 
Action: Key pressed <Key.left><Key.left><Key.left><Key.left><Key.left><Key.left><Key.left><Key.left><Key.left><Key.left><Key.left><Key.left><Key.left><Key.delete><Key.delete>30<Key.right><Key.right><Key.delete>4
Screenshot: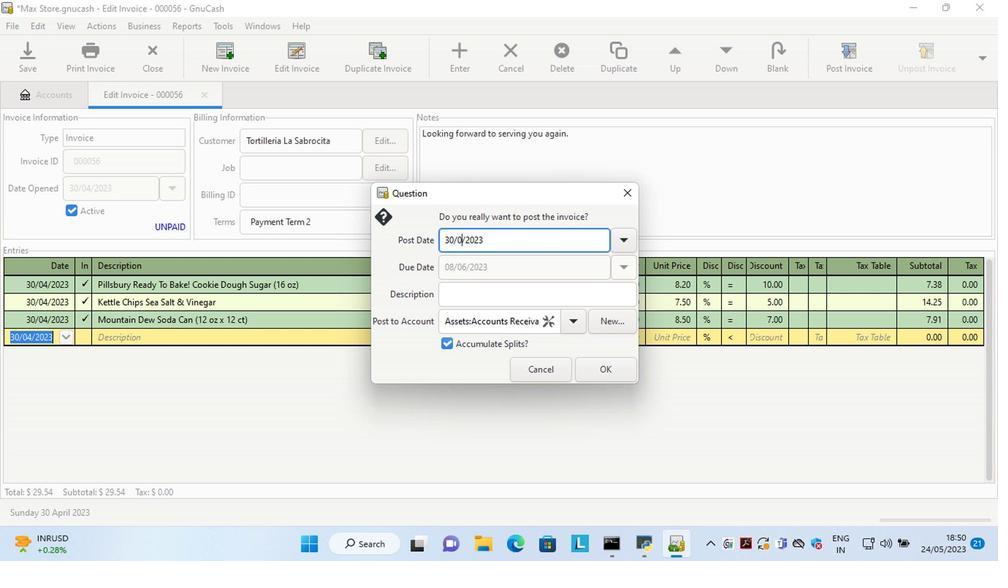 
Action: Mouse moved to (603, 374)
Screenshot: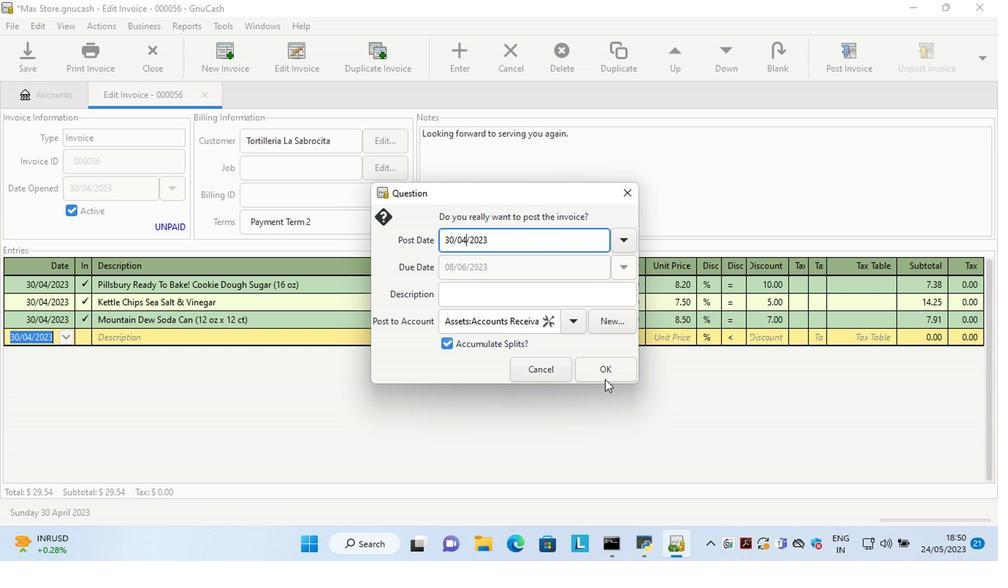 
Action: Mouse pressed left at (603, 374)
Screenshot: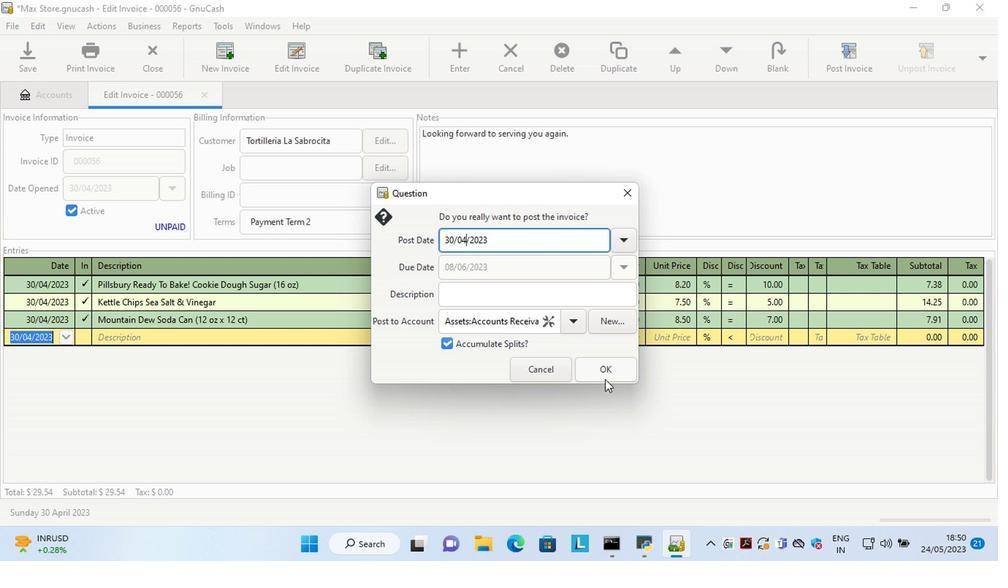 
Action: Mouse moved to (942, 63)
Screenshot: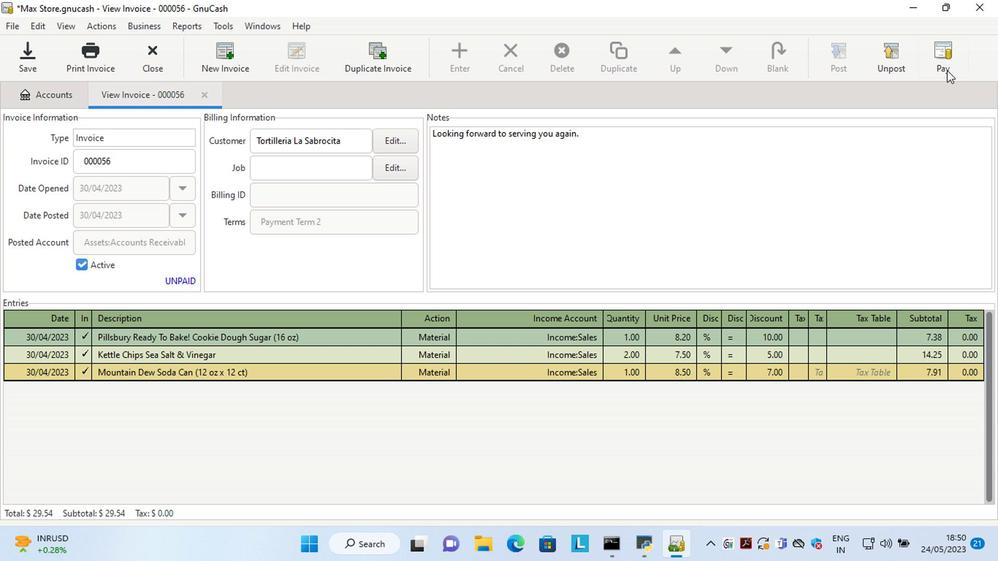 
Action: Mouse pressed left at (942, 63)
Screenshot: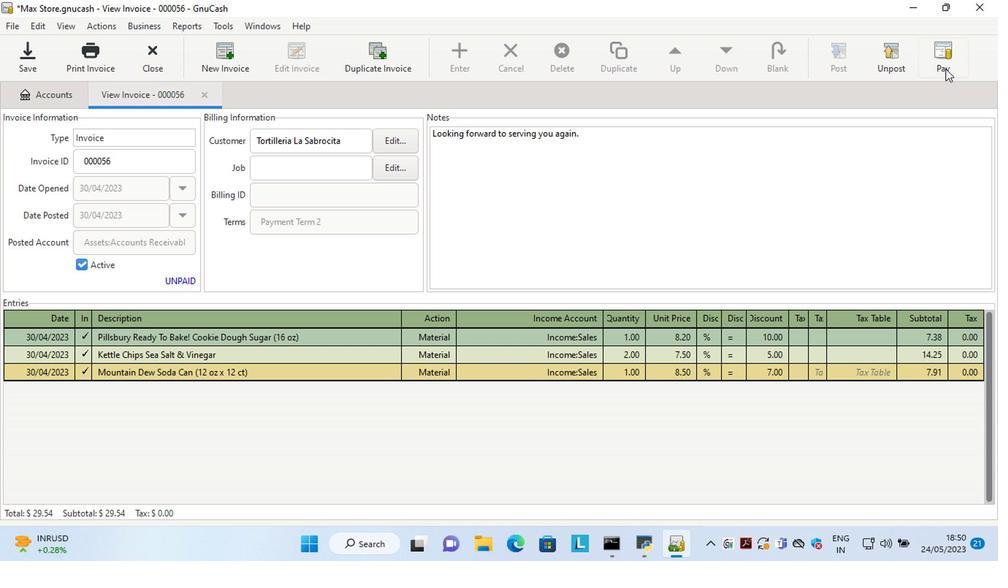 
Action: Mouse moved to (413, 286)
Screenshot: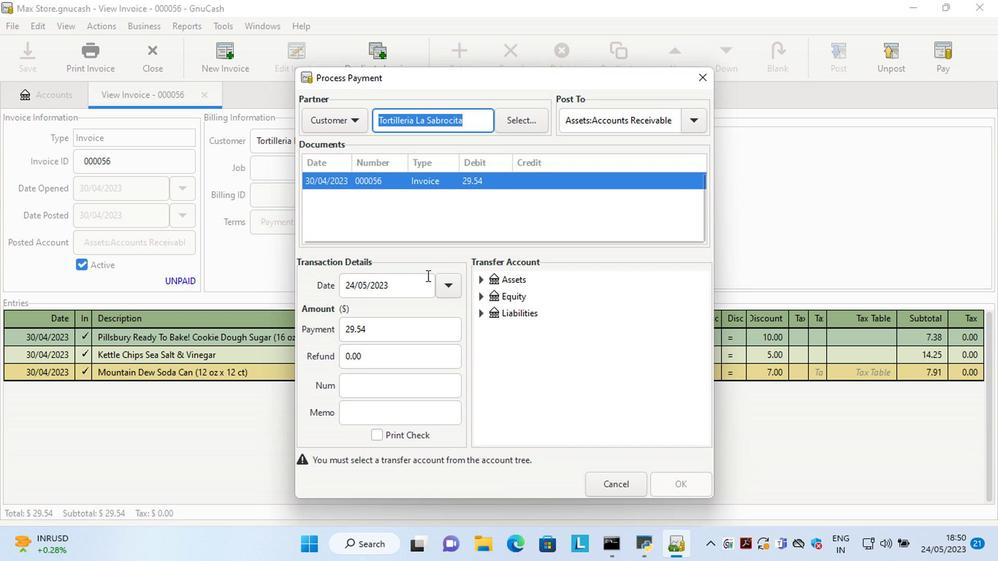 
Action: Mouse pressed left at (413, 286)
Screenshot: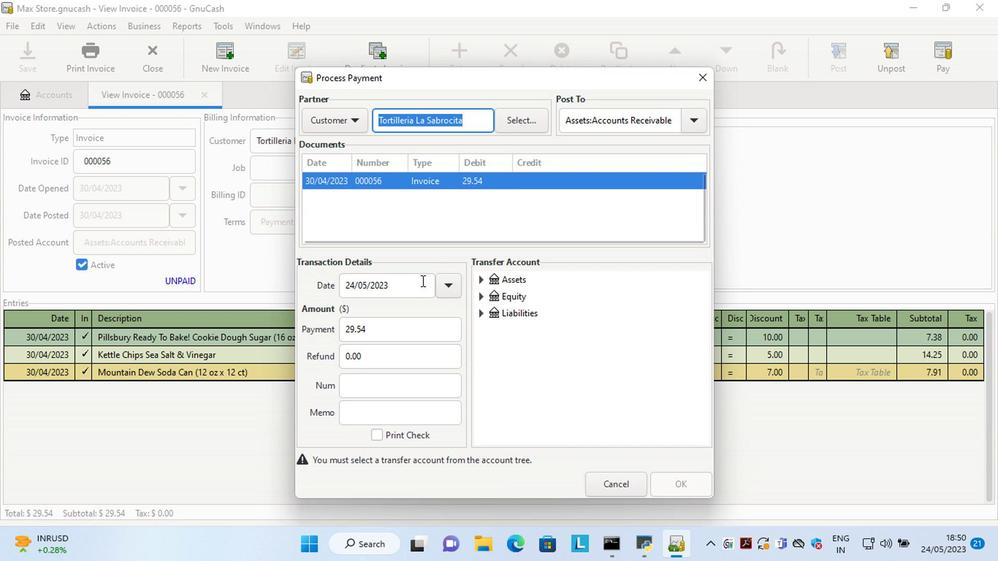 
Action: Key pressed <Key.left><Key.left><Key.left><Key.left><Key.left><Key.left><Key.left><Key.left><Key.left><Key.left><Key.left><Key.left><Key.left><Key.left><Key.left><Key.delete><Key.delete>15
Screenshot: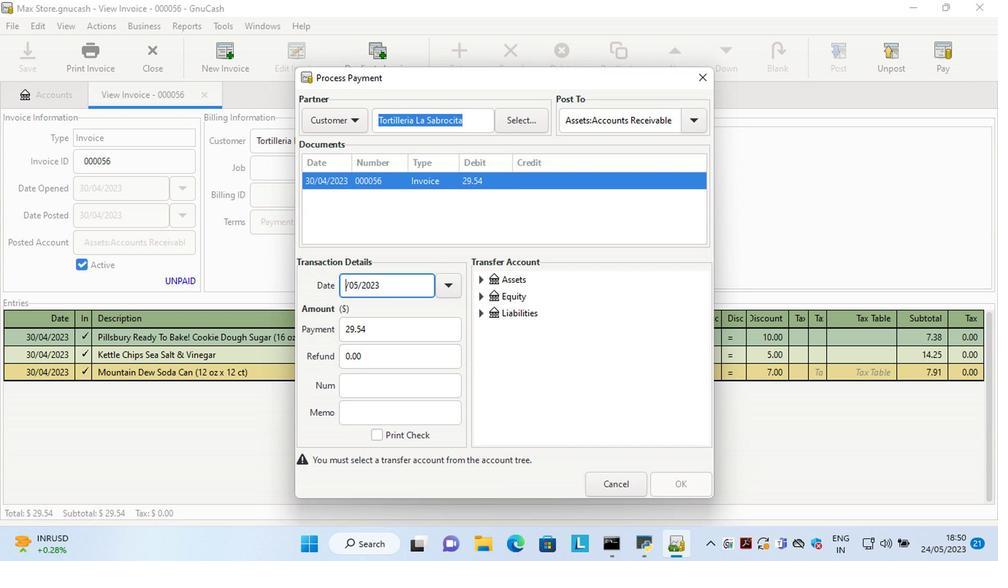 
Action: Mouse moved to (479, 280)
Screenshot: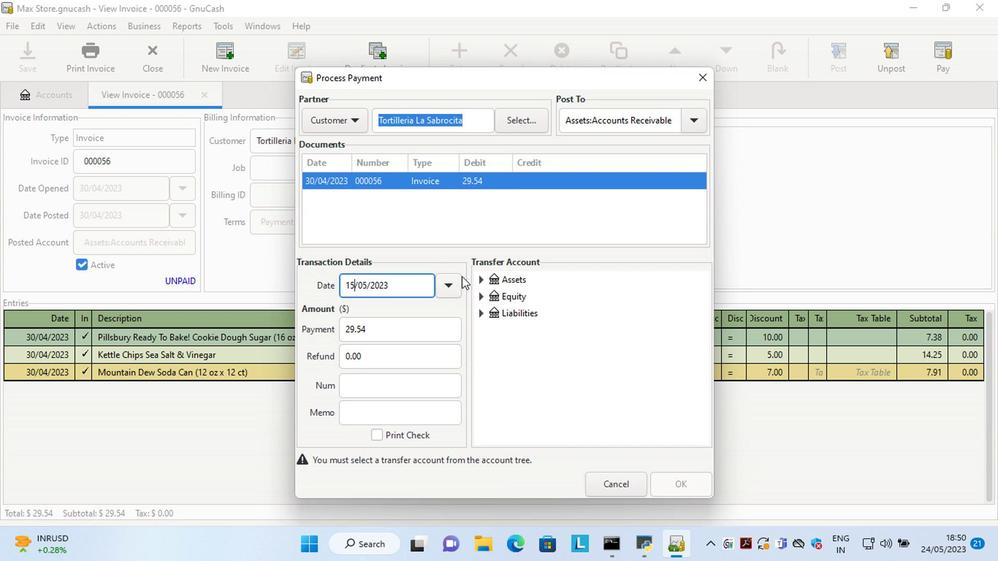 
Action: Mouse pressed left at (479, 280)
Screenshot: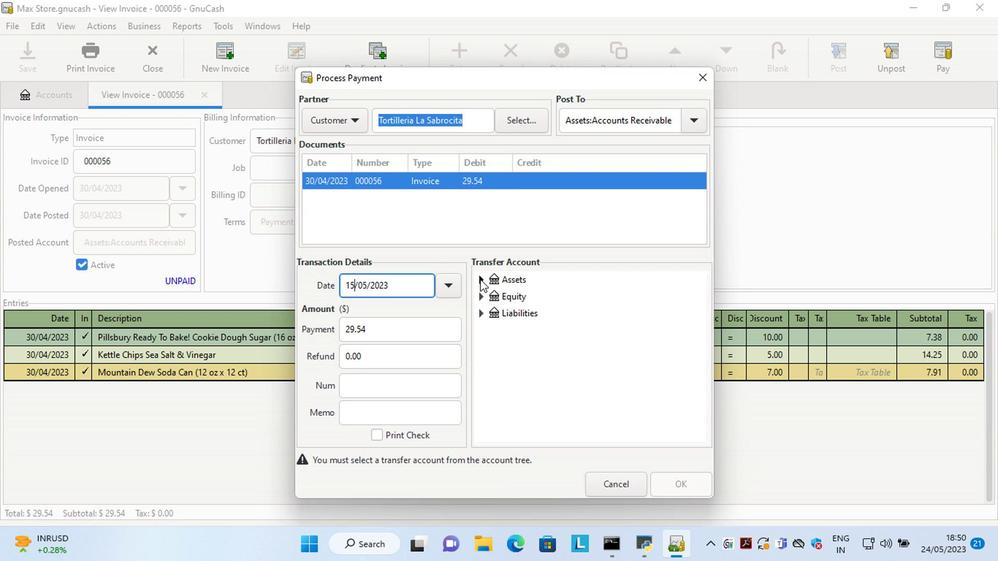 
Action: Mouse moved to (509, 295)
Screenshot: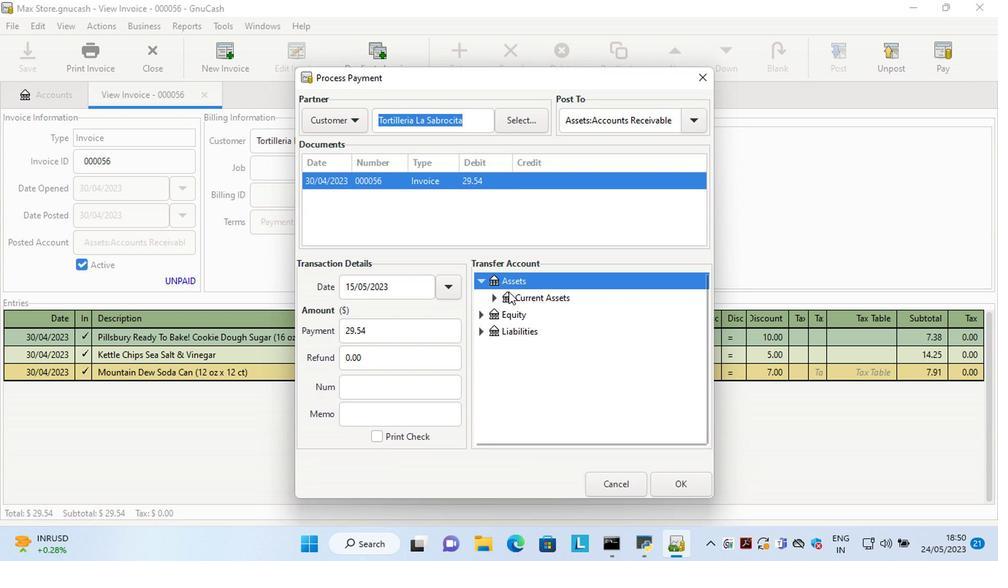 
Action: Mouse pressed left at (509, 295)
Screenshot: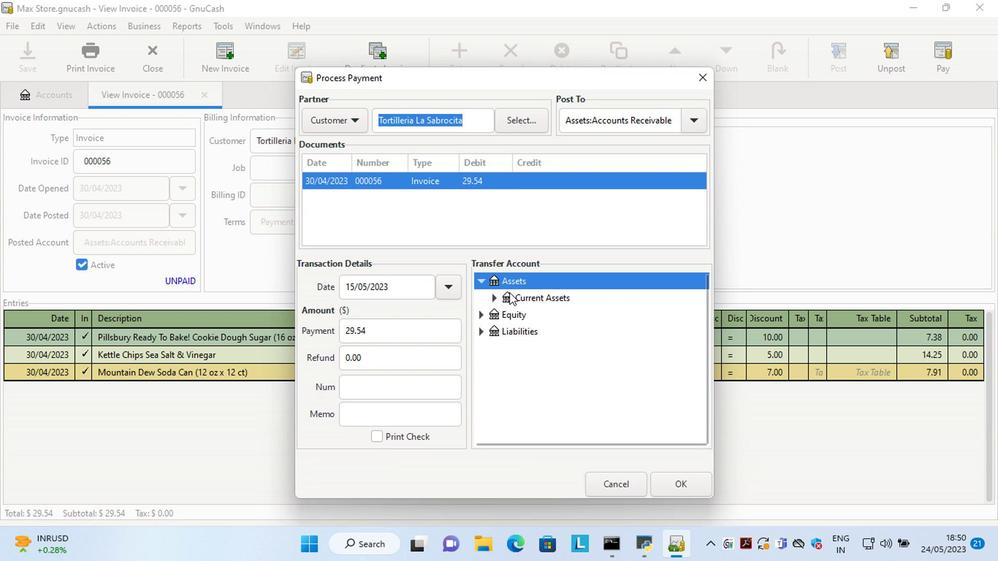 
Action: Mouse moved to (495, 301)
Screenshot: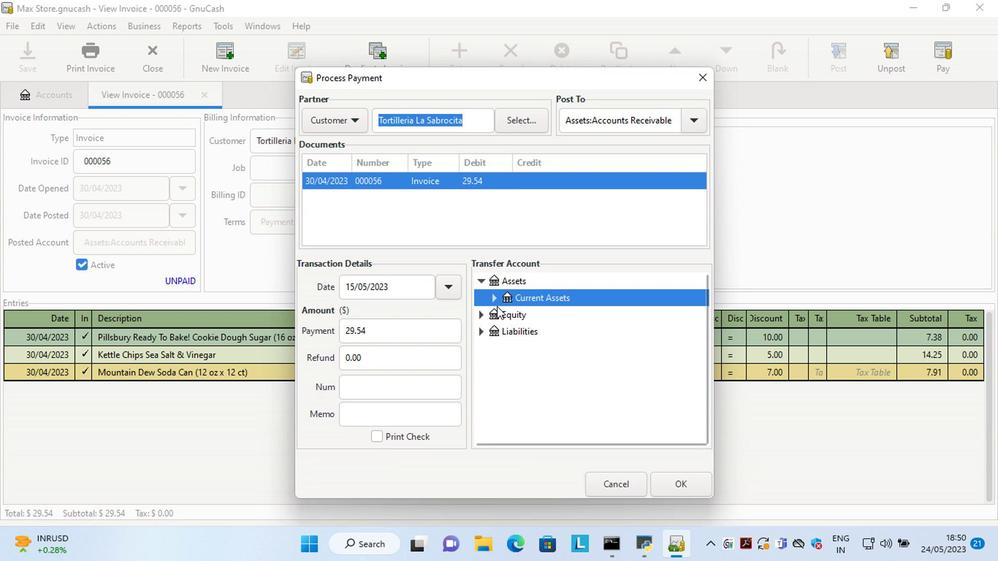 
Action: Mouse pressed left at (495, 301)
Screenshot: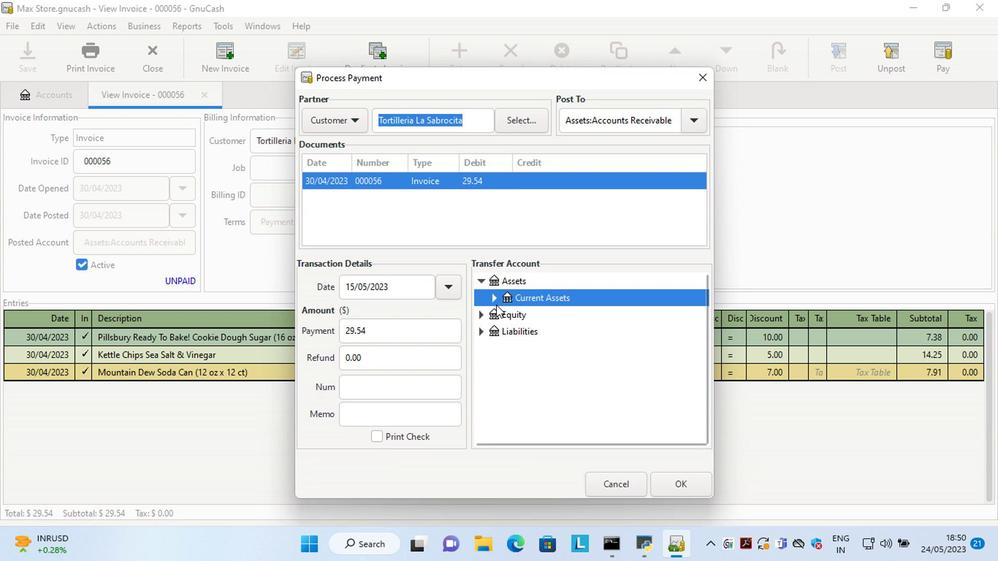 
Action: Mouse moved to (535, 316)
Screenshot: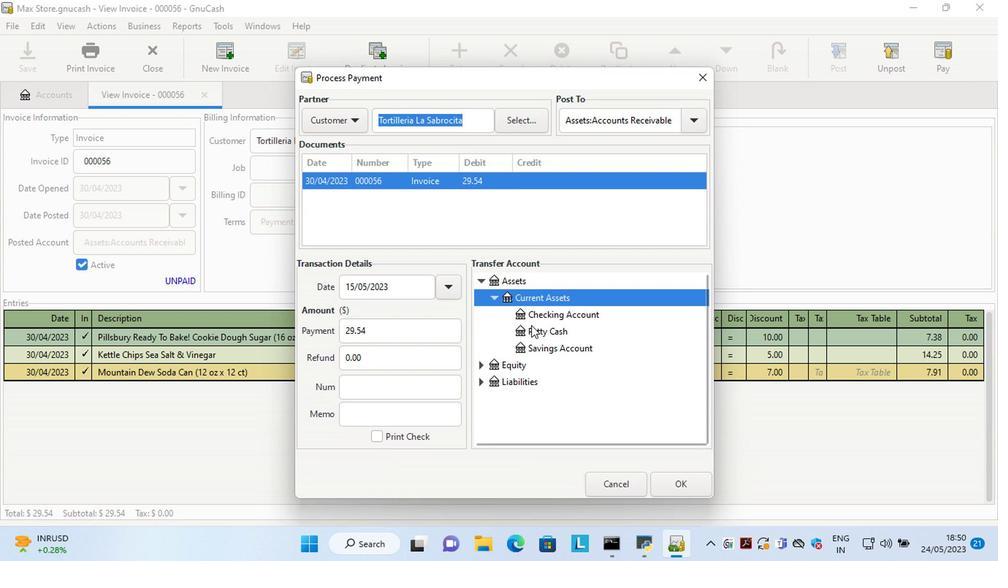 
Action: Mouse pressed left at (535, 316)
Screenshot: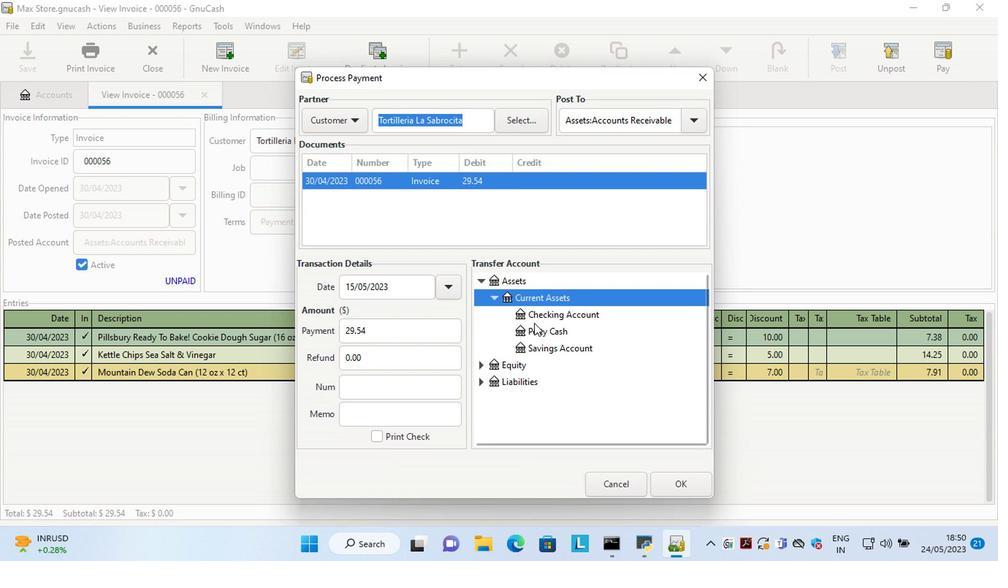 
Action: Mouse moved to (679, 484)
Screenshot: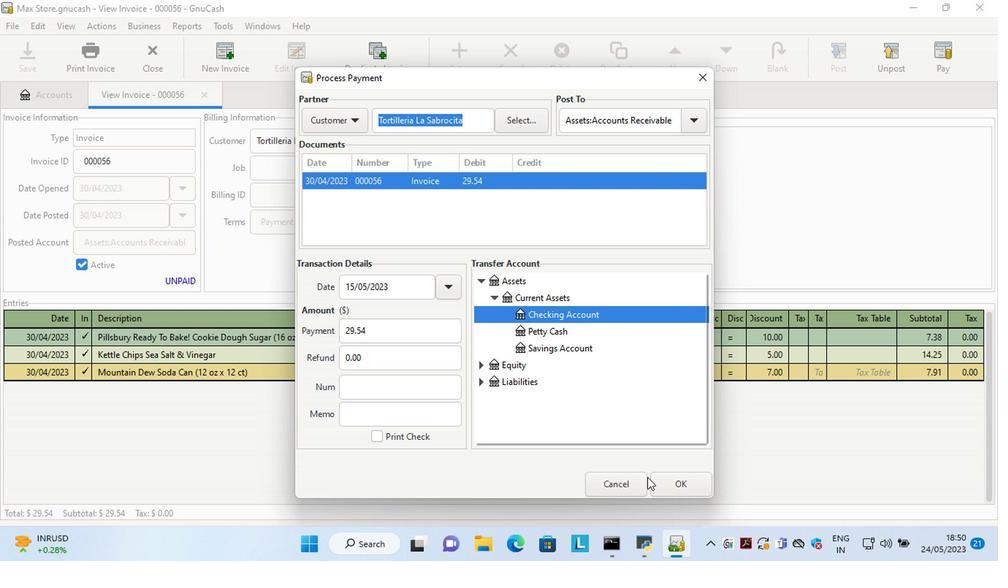 
Action: Mouse pressed left at (679, 484)
Screenshot: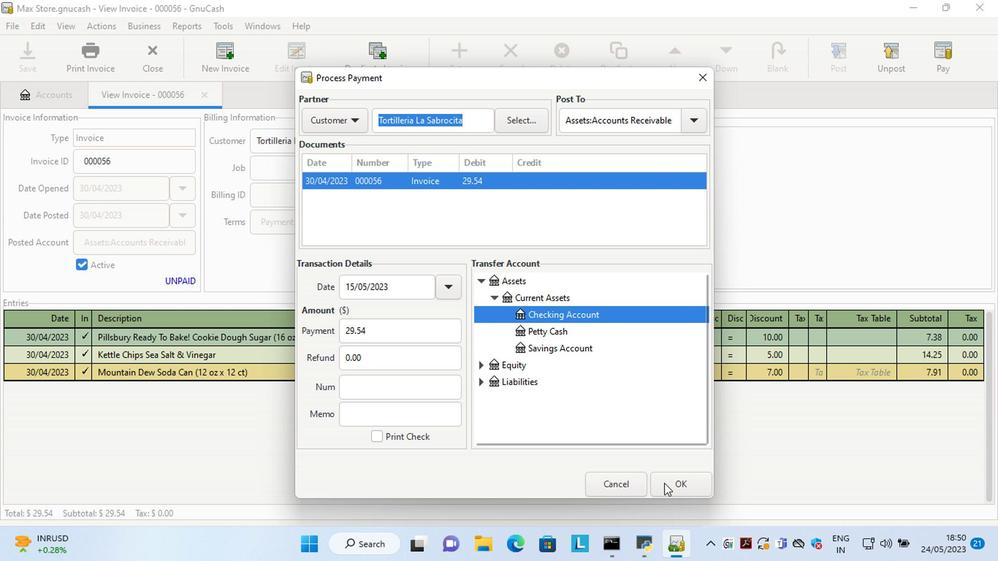 
Action: Mouse moved to (93, 51)
Screenshot: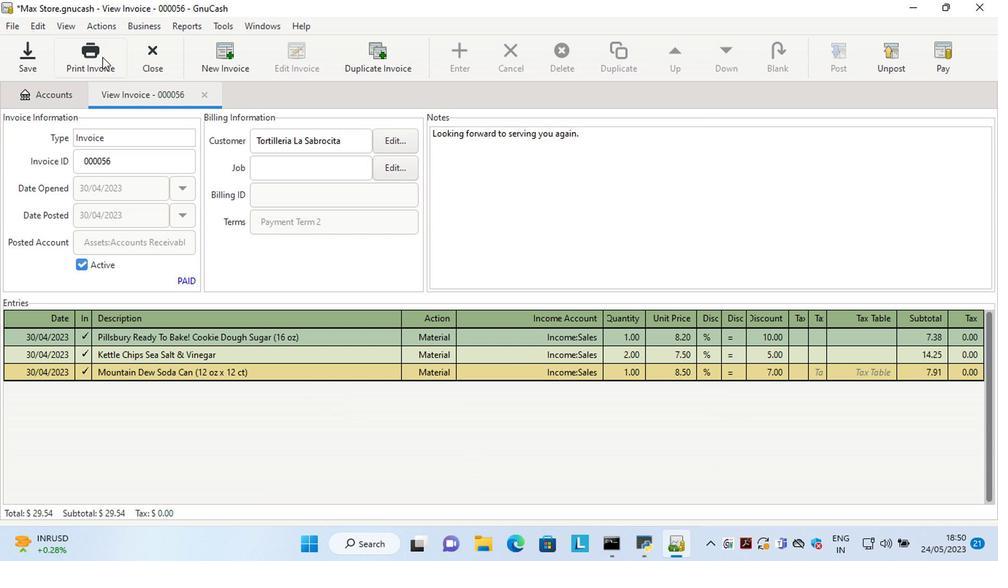 
Action: Mouse pressed left at (93, 51)
Screenshot: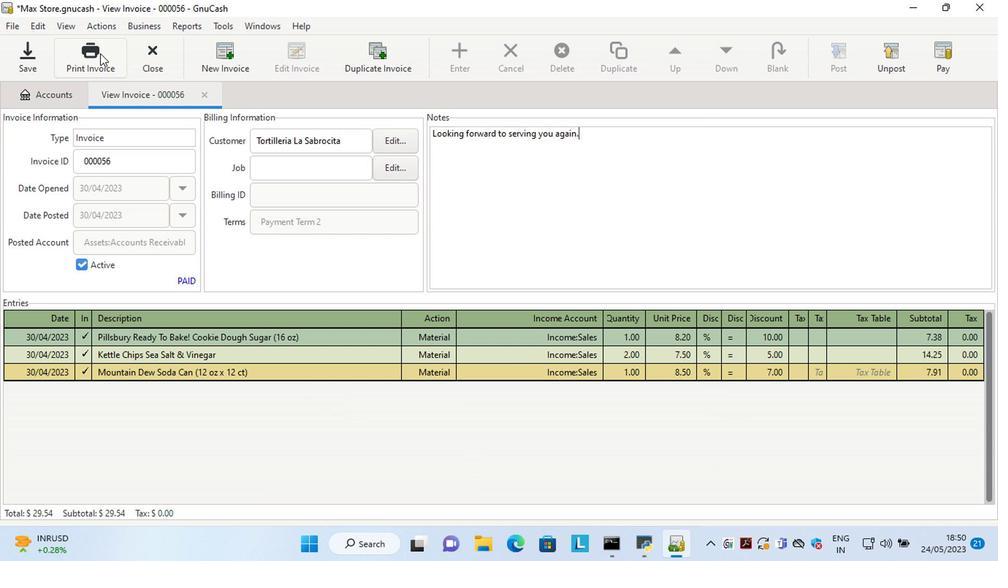
Action: Mouse moved to (375, 45)
Screenshot: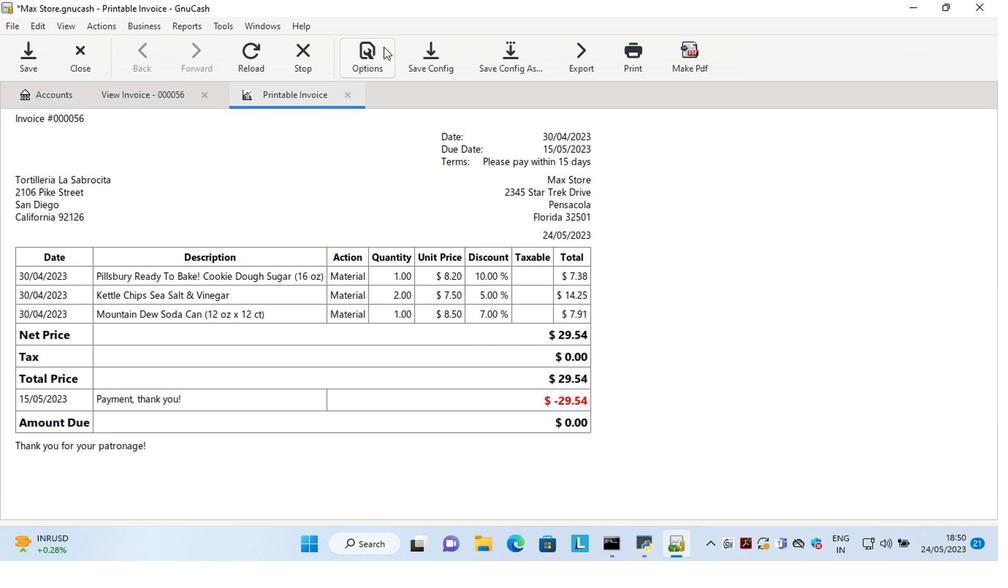 
Action: Mouse pressed left at (375, 45)
Screenshot: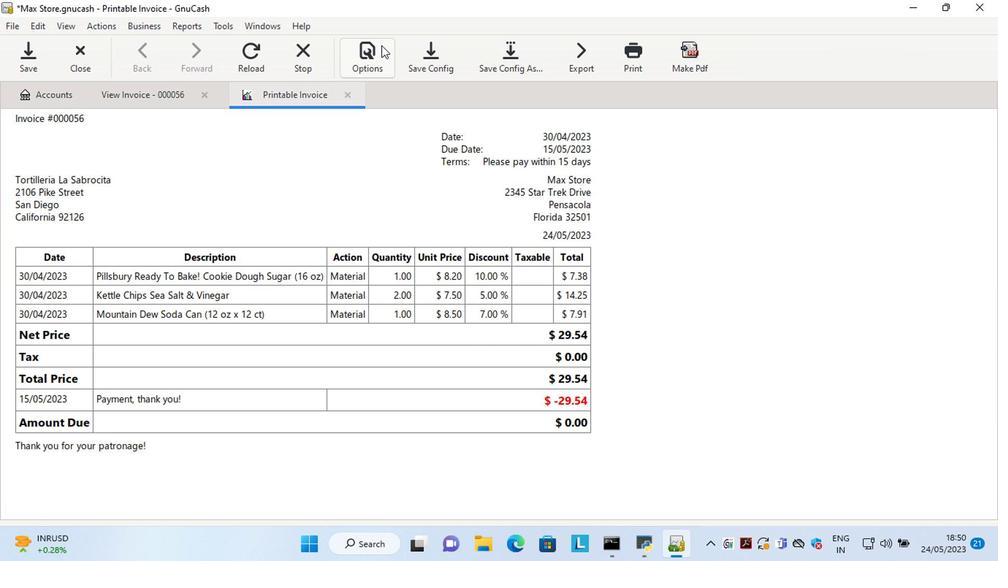 
Action: Mouse moved to (148, 147)
Screenshot: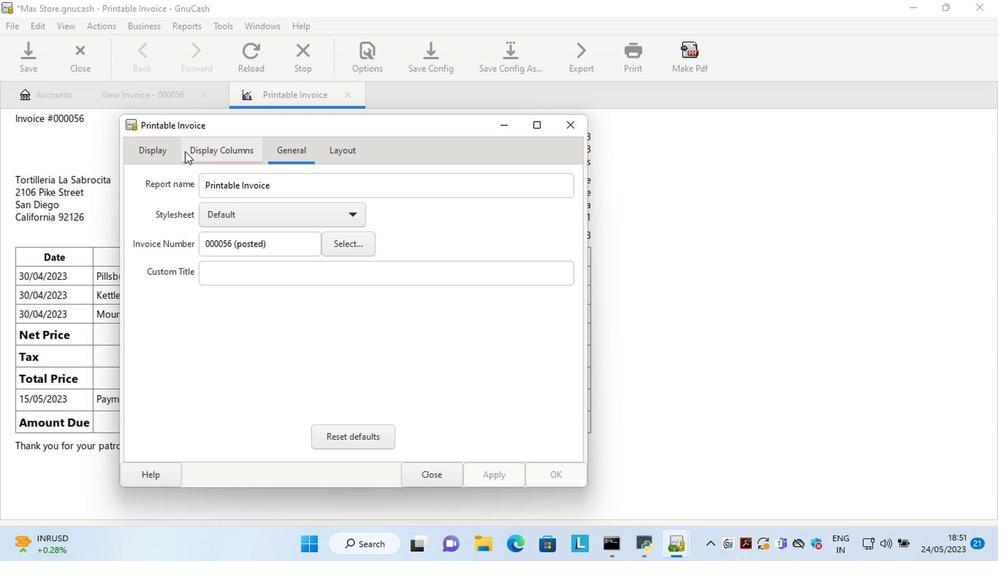 
Action: Mouse pressed left at (148, 147)
Screenshot: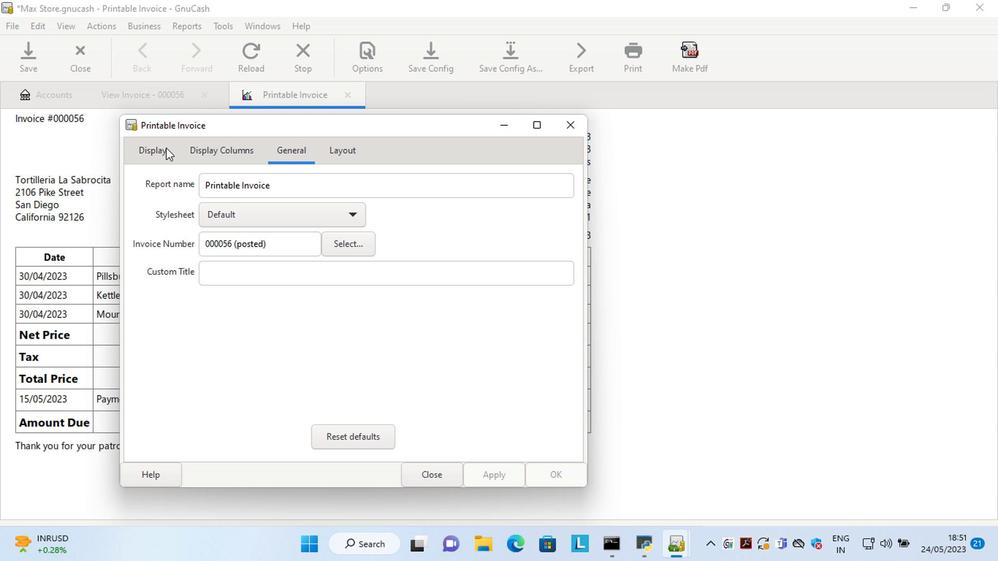 
Action: Mouse moved to (249, 320)
Screenshot: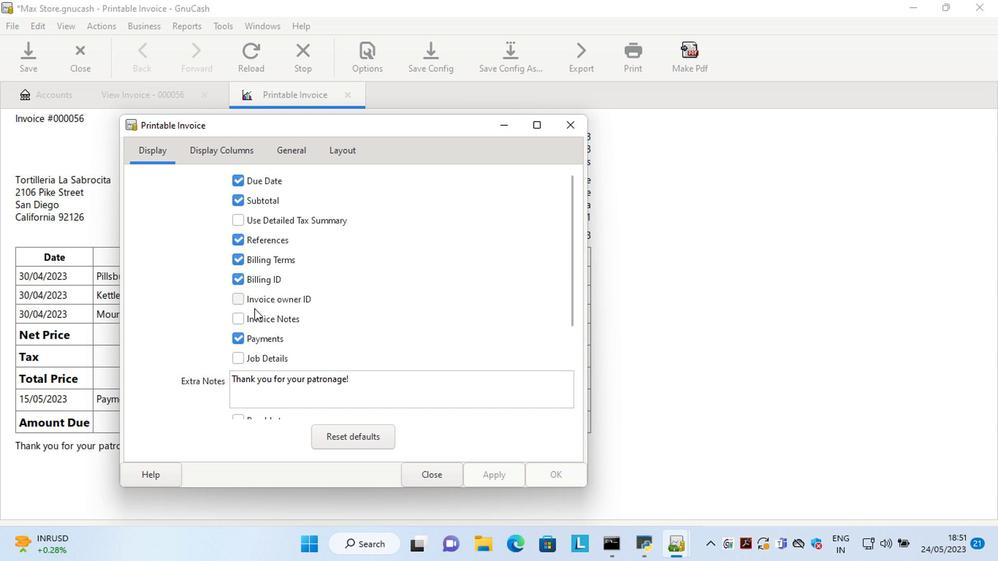 
Action: Mouse pressed left at (249, 320)
Screenshot: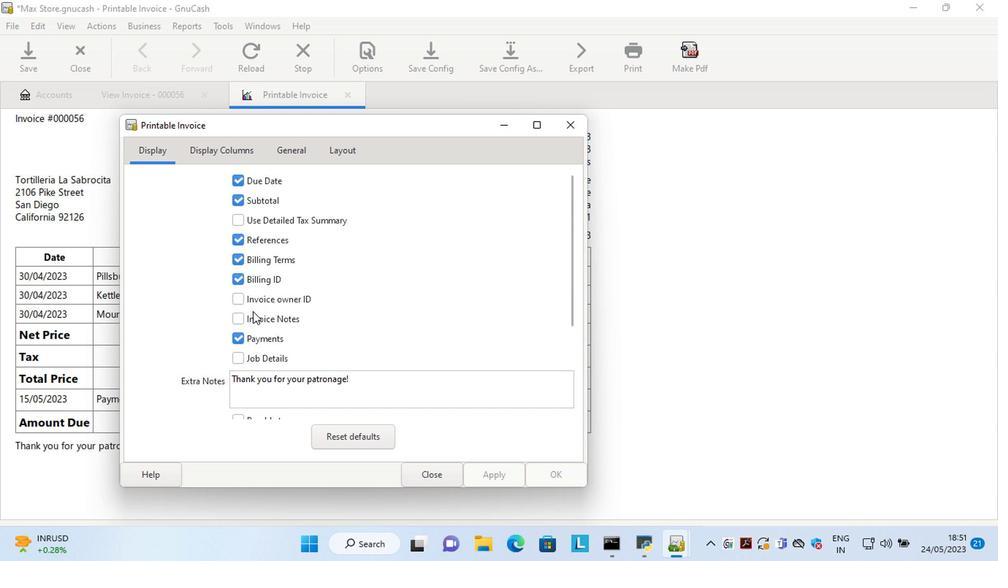 
Action: Mouse moved to (494, 482)
Screenshot: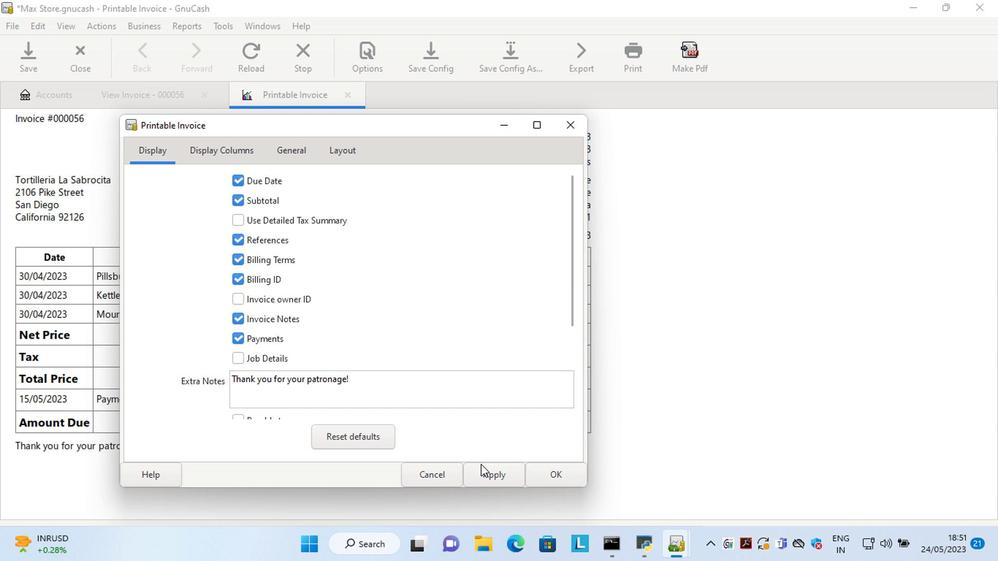 
Action: Mouse pressed left at (494, 482)
Screenshot: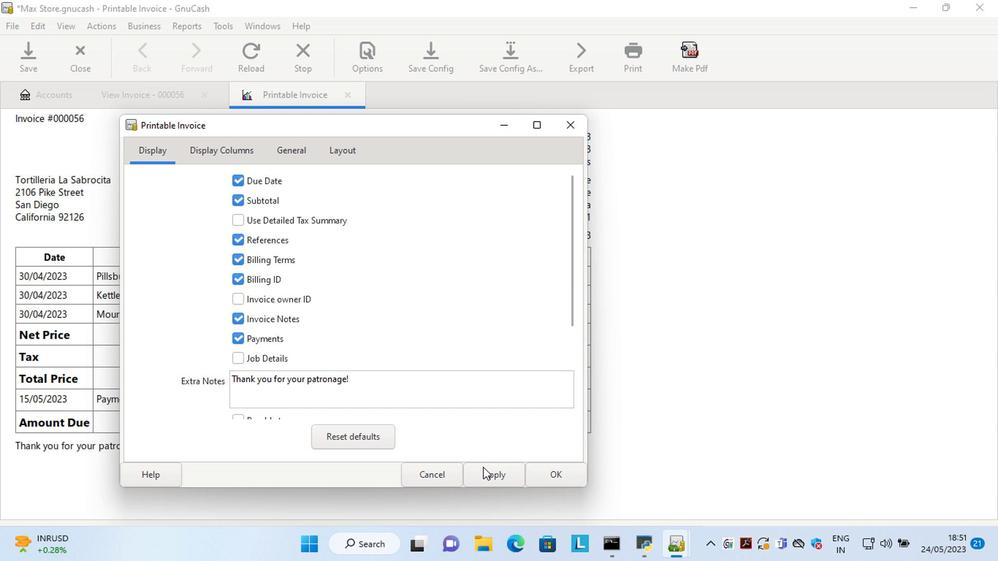 
Action: Mouse moved to (432, 473)
Screenshot: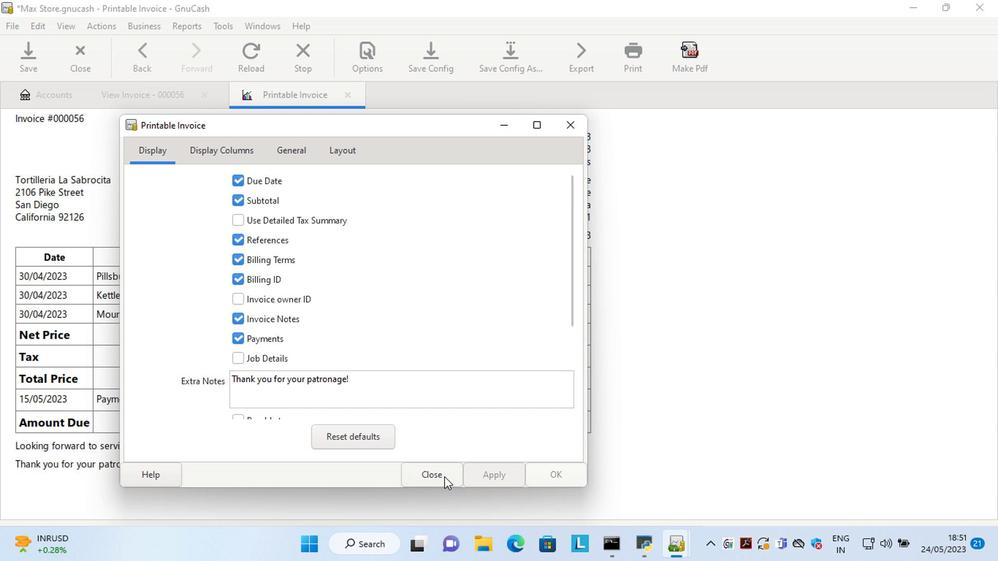 
Action: Mouse pressed left at (432, 473)
Screenshot: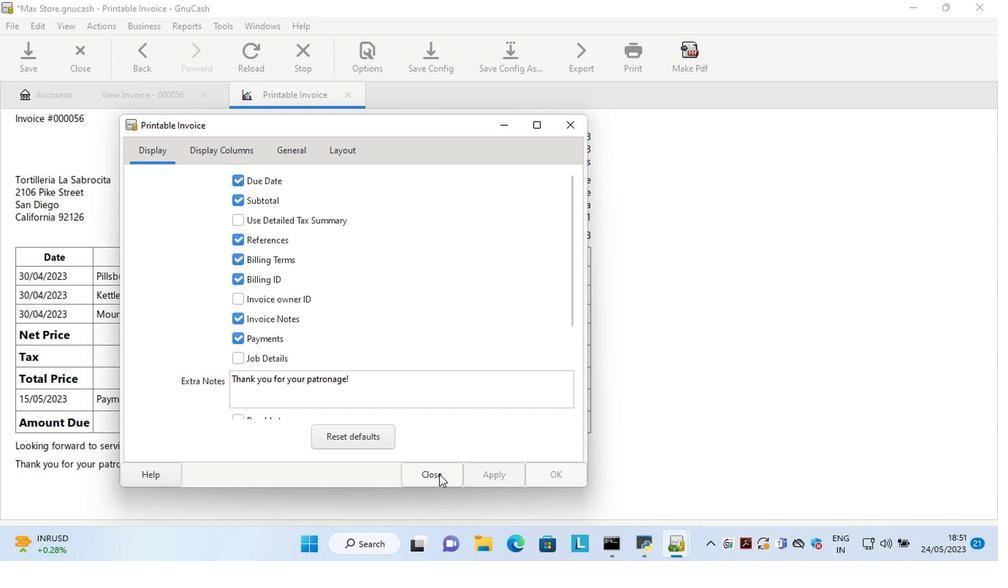 
Action: Mouse moved to (682, 369)
Screenshot: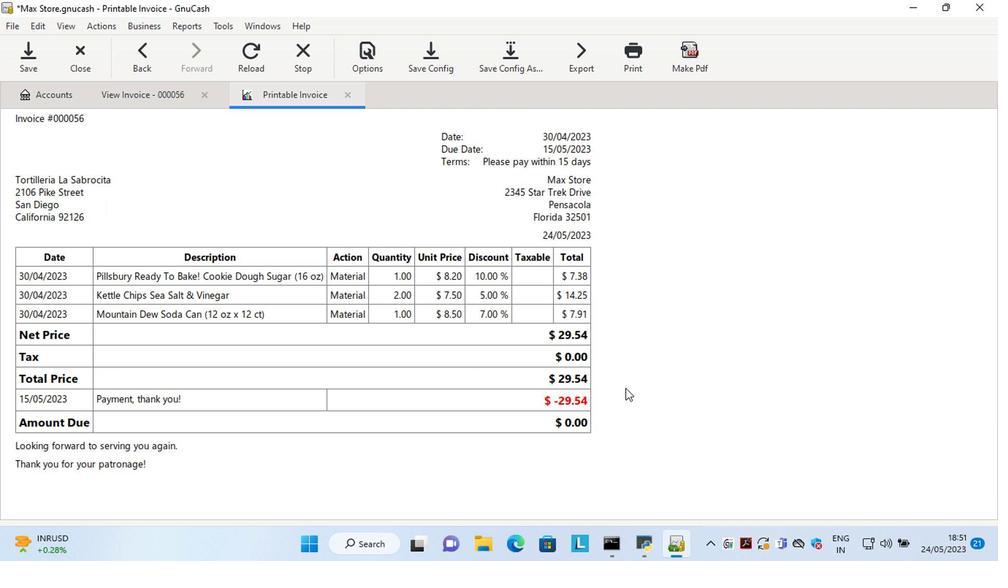 
